 Task: Look for space in Sindelfingen, Germany from 10th July, 2023 to 15th July, 2023 for 7 adults in price range Rs.10000 to Rs.15000. Place can be entire place or shared room with 4 bedrooms having 7 beds and 4 bathrooms. Property type can be house, flat, guest house. Amenities needed are: wifi, TV, free parkinig on premises, gym, breakfast. Booking option can be shelf check-in. Required host language is English.
Action: Mouse moved to (435, 99)
Screenshot: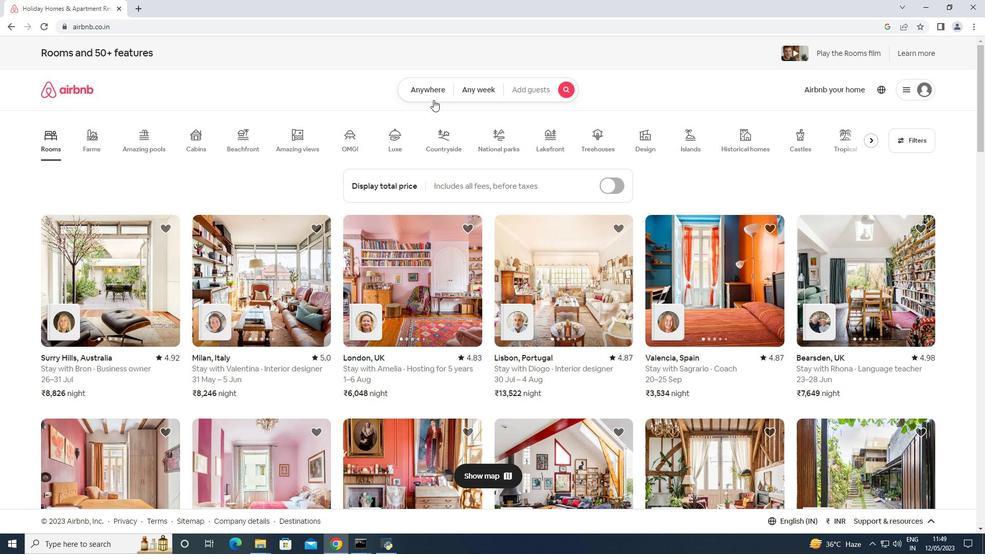
Action: Mouse pressed left at (435, 99)
Screenshot: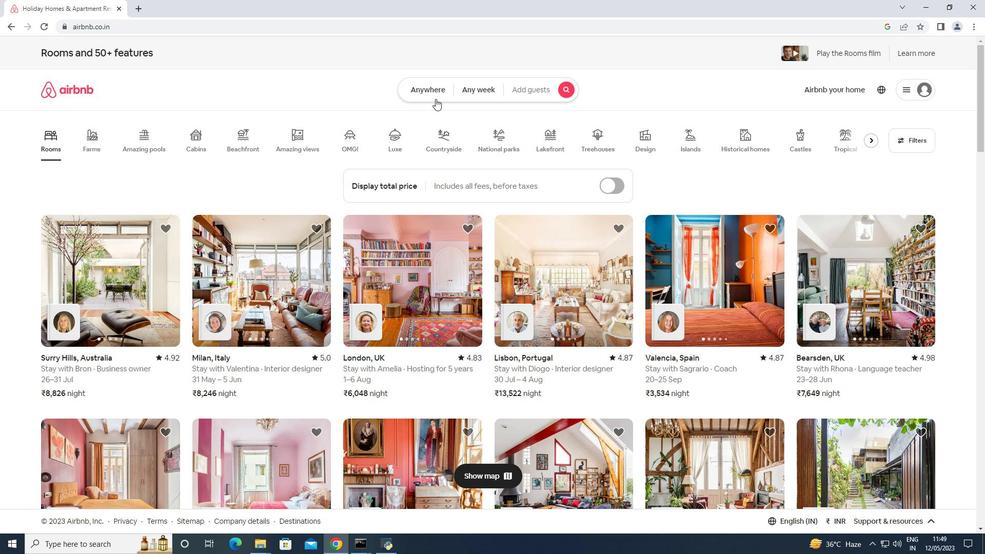 
Action: Mouse moved to (395, 120)
Screenshot: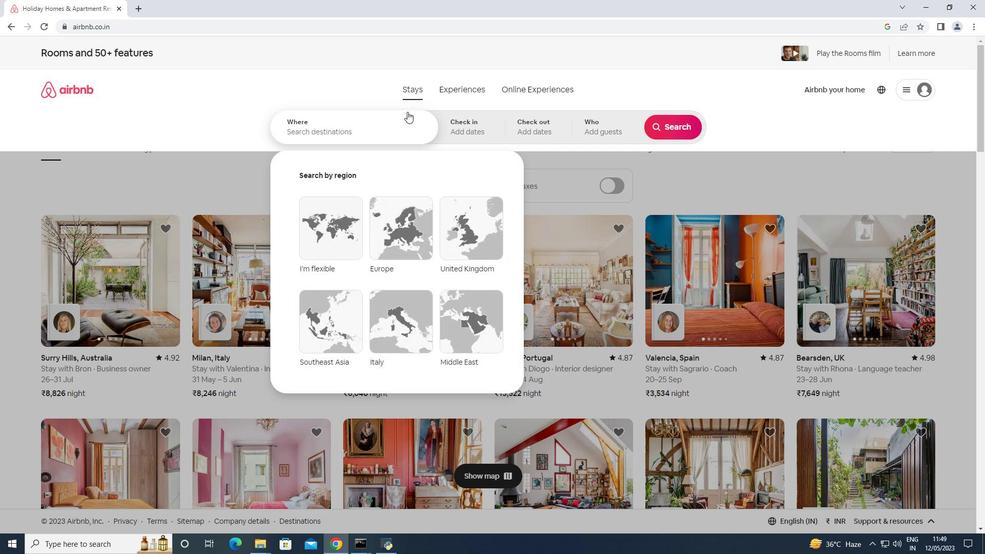 
Action: Mouse pressed left at (395, 120)
Screenshot: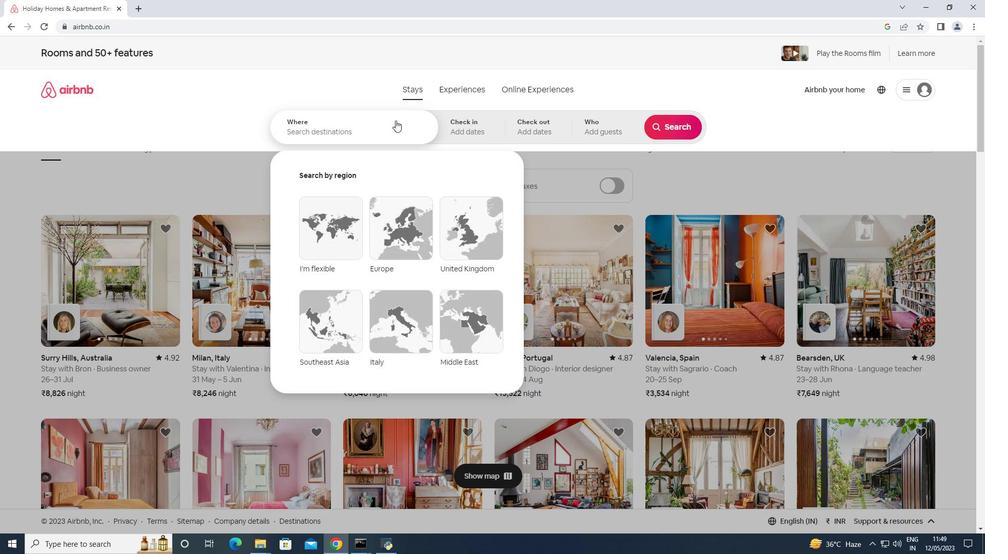 
Action: Mouse moved to (395, 120)
Screenshot: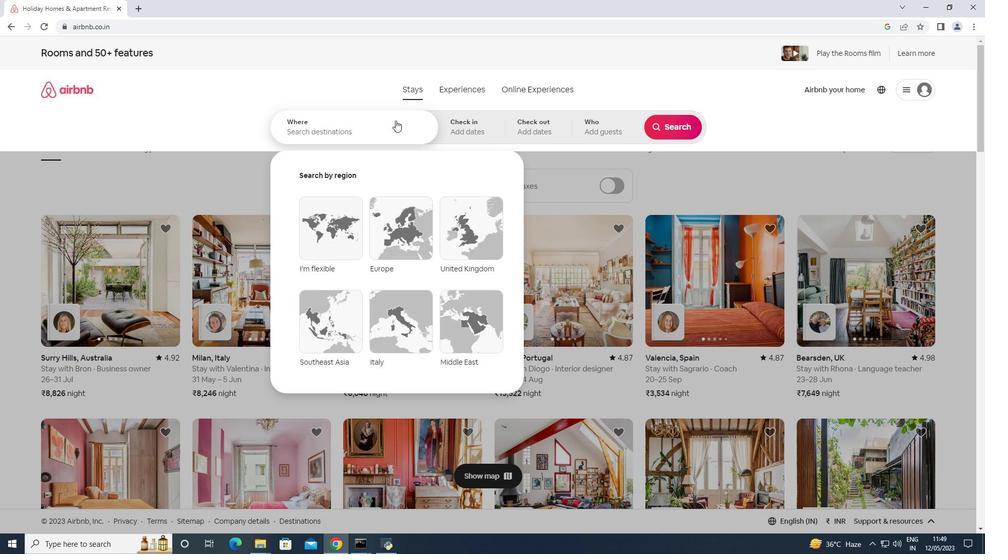 
Action: Key pressed <Key.shift>Sindelfingen,<Key.space><Key.shift>Germany<Key.enter>
Screenshot: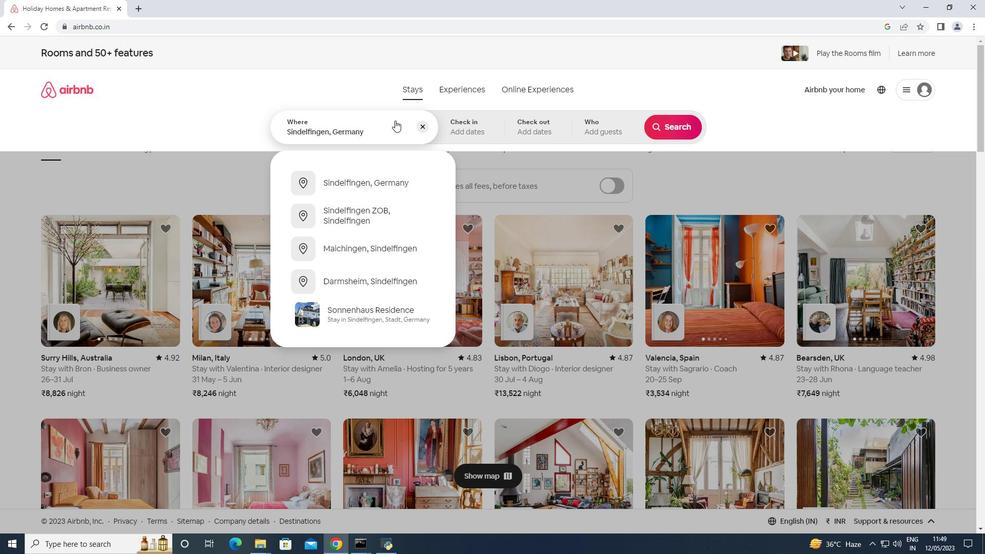 
Action: Mouse moved to (665, 210)
Screenshot: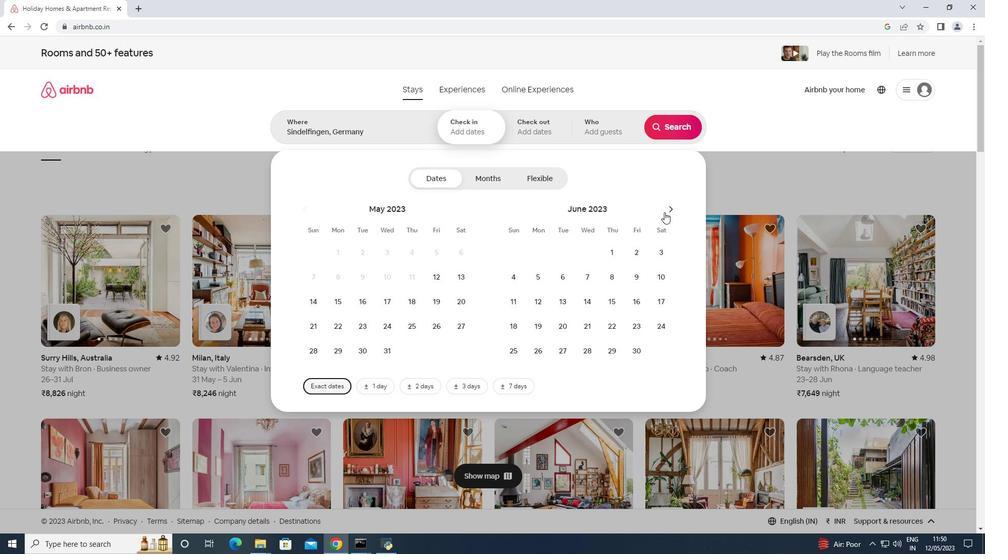 
Action: Mouse pressed left at (665, 210)
Screenshot: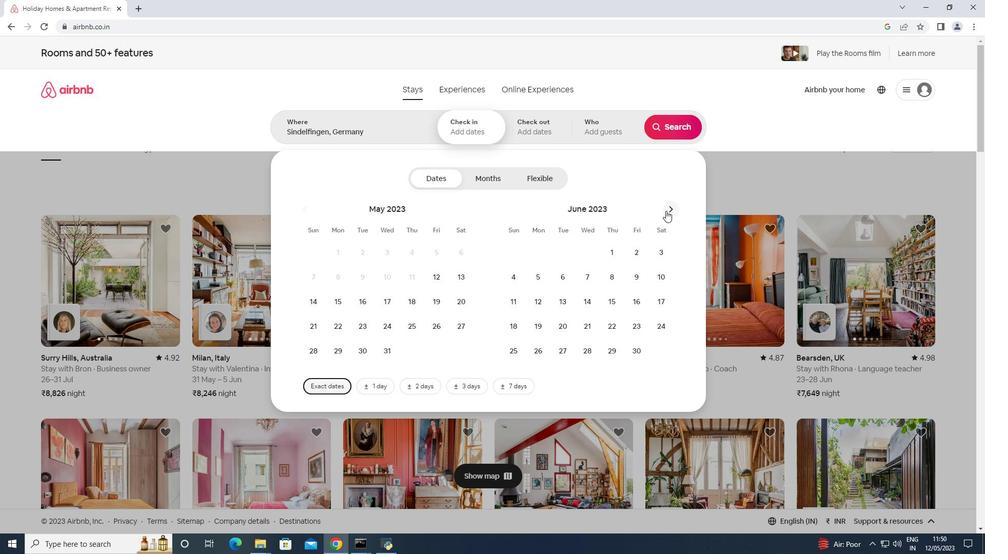 
Action: Mouse moved to (545, 299)
Screenshot: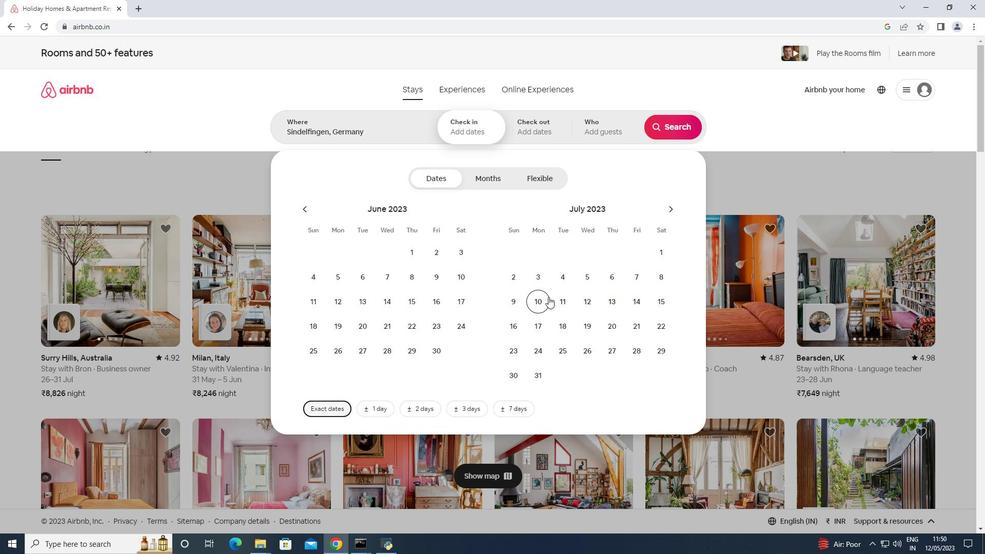 
Action: Mouse pressed left at (545, 299)
Screenshot: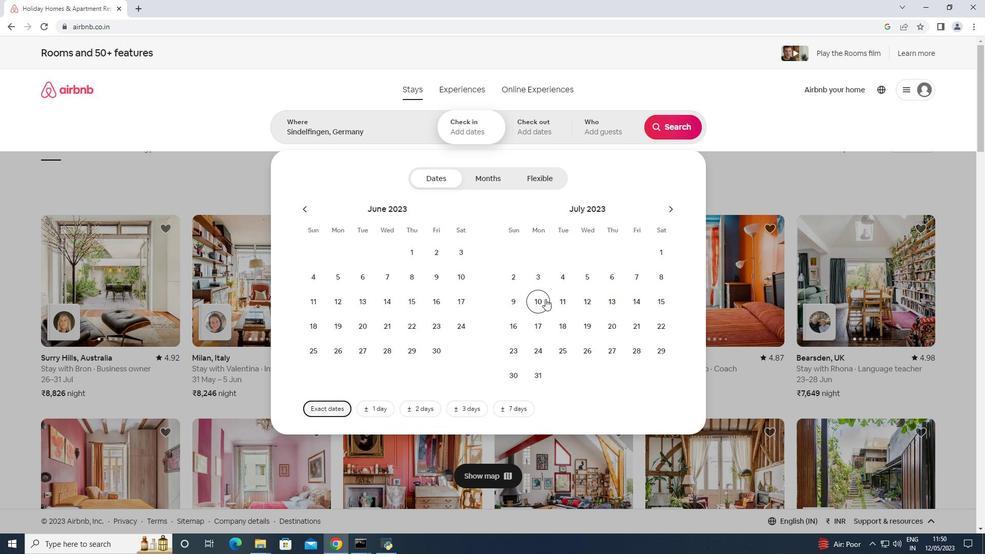 
Action: Mouse moved to (655, 299)
Screenshot: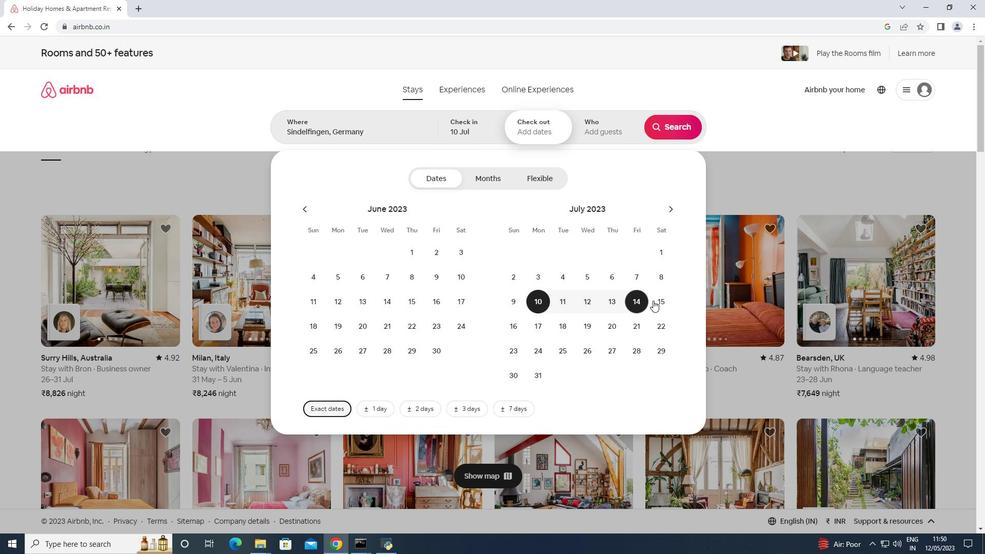 
Action: Mouse pressed left at (655, 299)
Screenshot: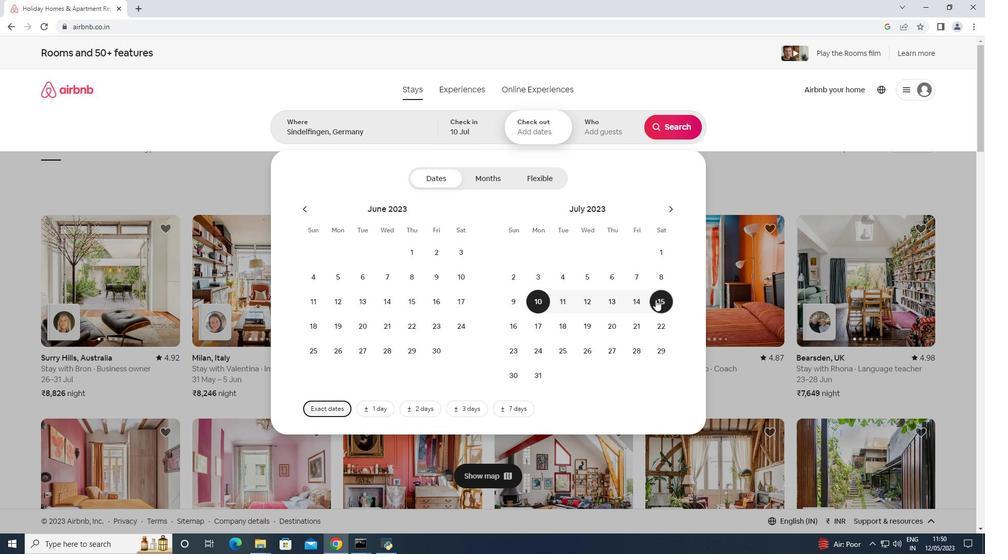 
Action: Mouse moved to (597, 137)
Screenshot: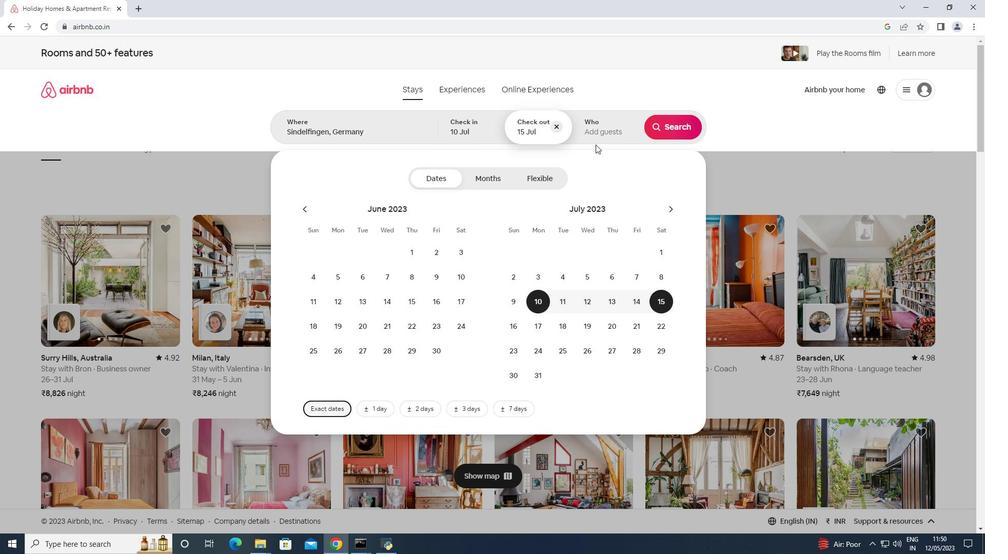 
Action: Mouse pressed left at (597, 137)
Screenshot: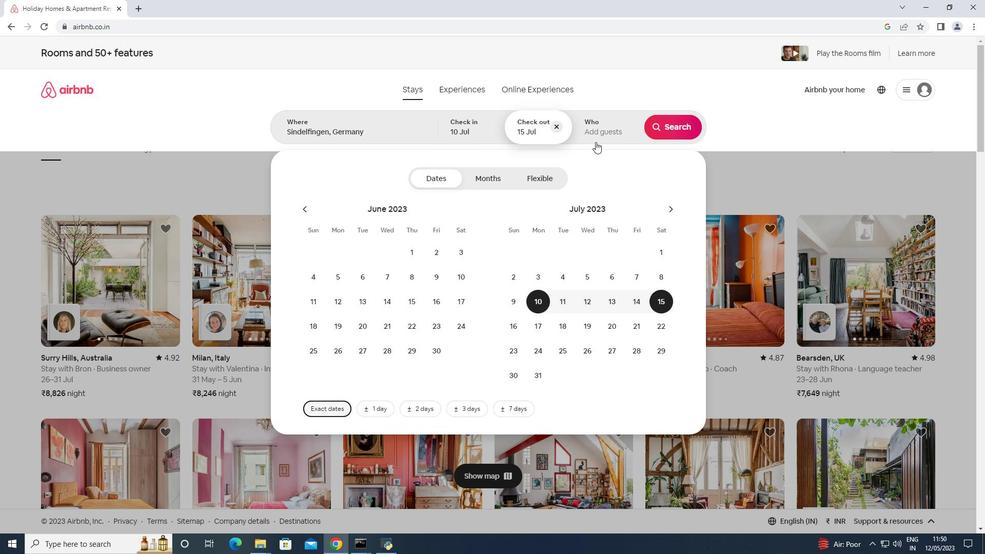 
Action: Mouse moved to (669, 180)
Screenshot: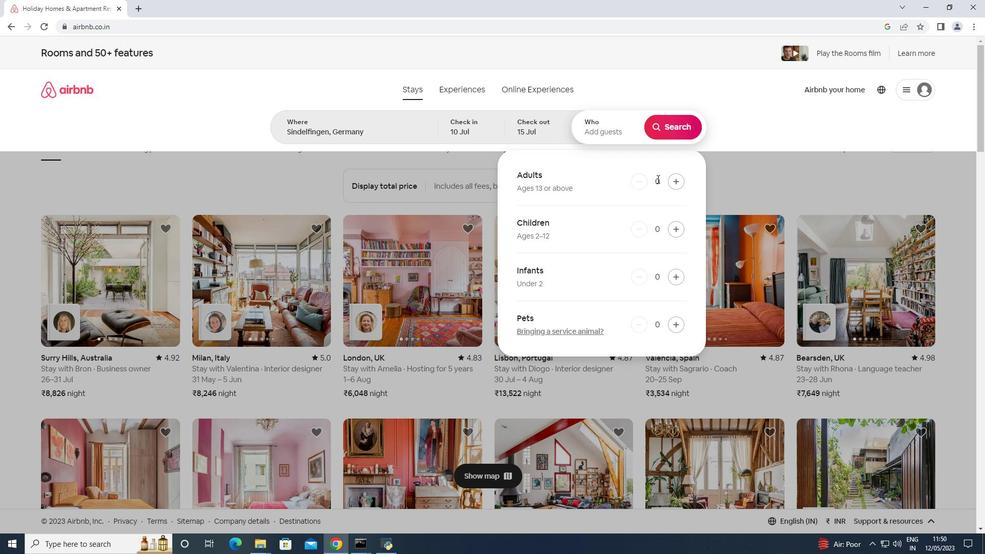 
Action: Mouse pressed left at (669, 180)
Screenshot: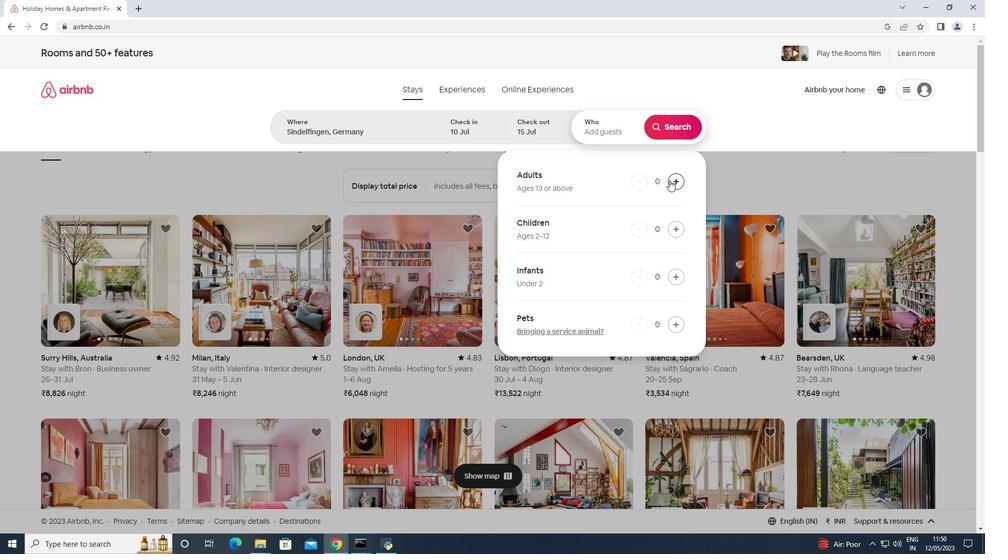 
Action: Mouse pressed left at (669, 180)
Screenshot: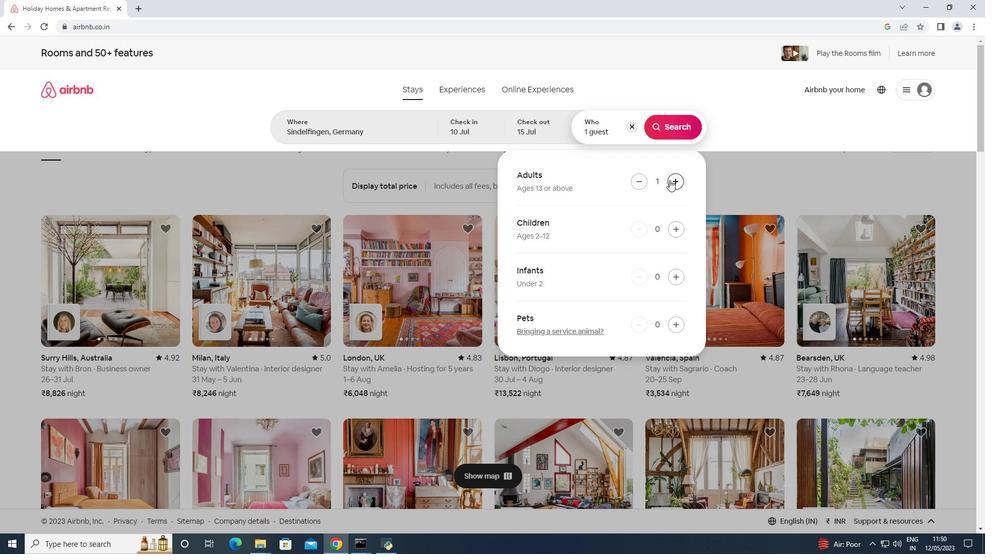 
Action: Mouse pressed left at (669, 180)
Screenshot: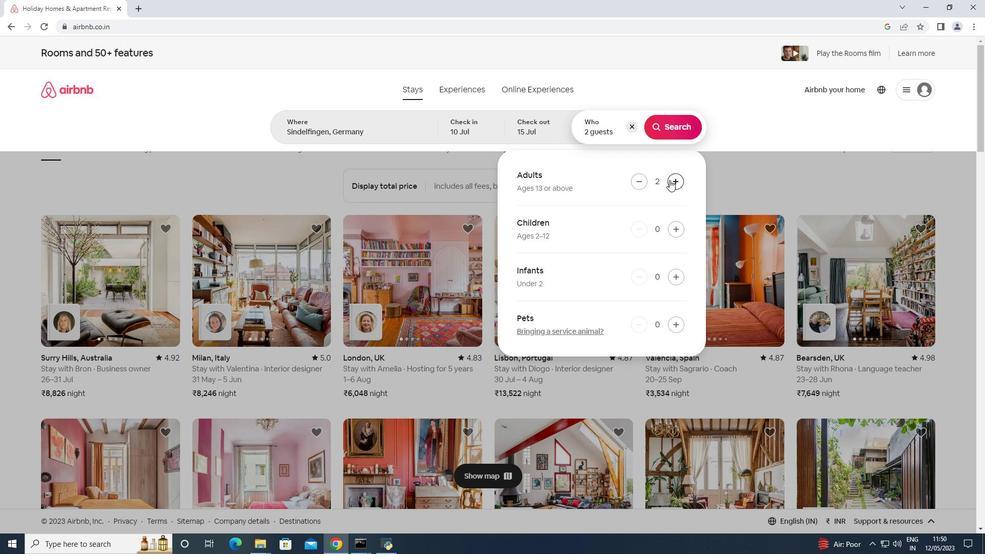 
Action: Mouse pressed left at (669, 180)
Screenshot: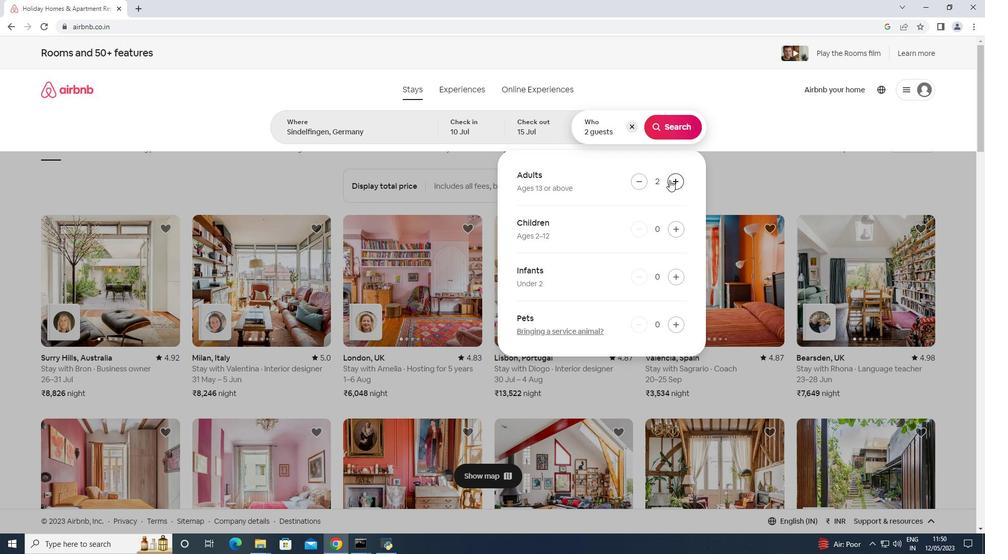 
Action: Mouse pressed left at (669, 180)
Screenshot: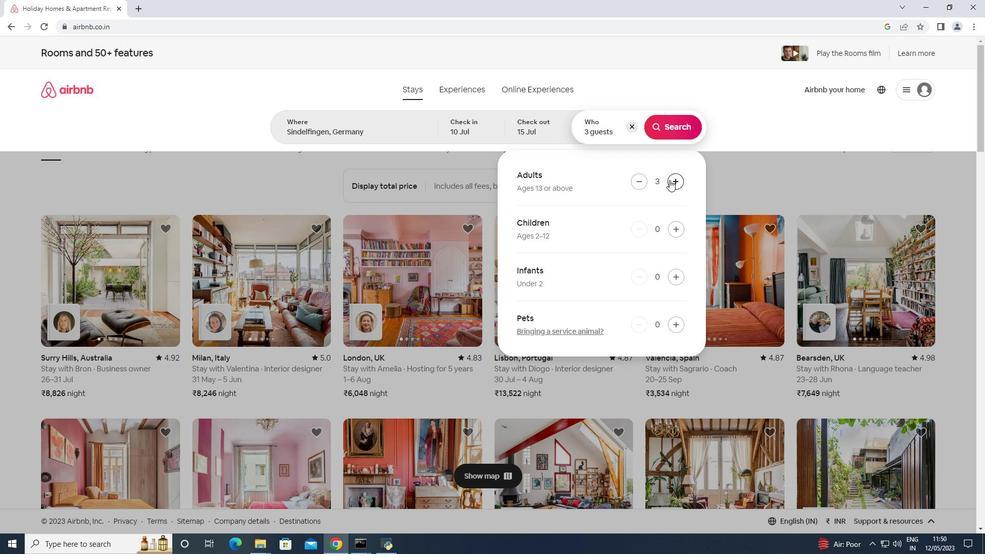 
Action: Mouse pressed left at (669, 180)
Screenshot: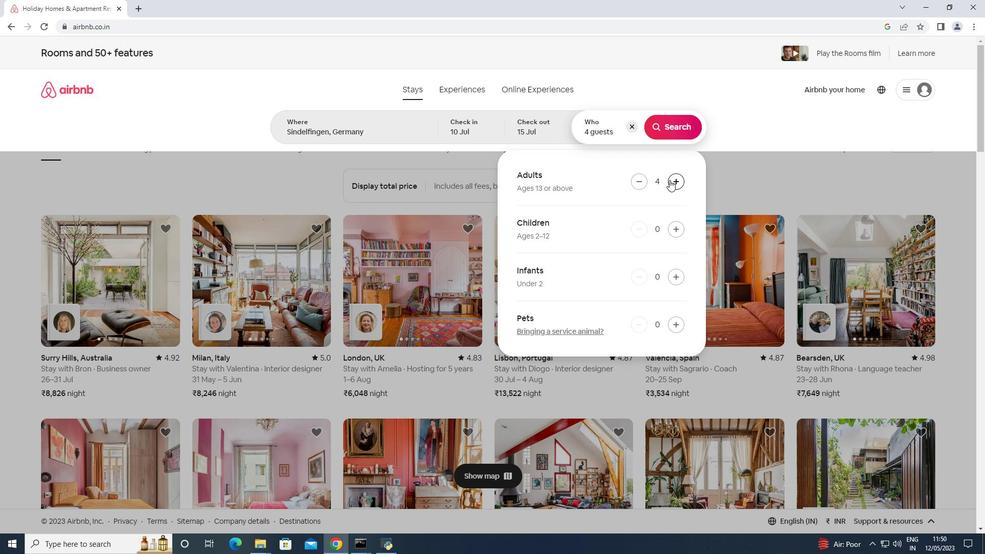 
Action: Mouse pressed left at (669, 180)
Screenshot: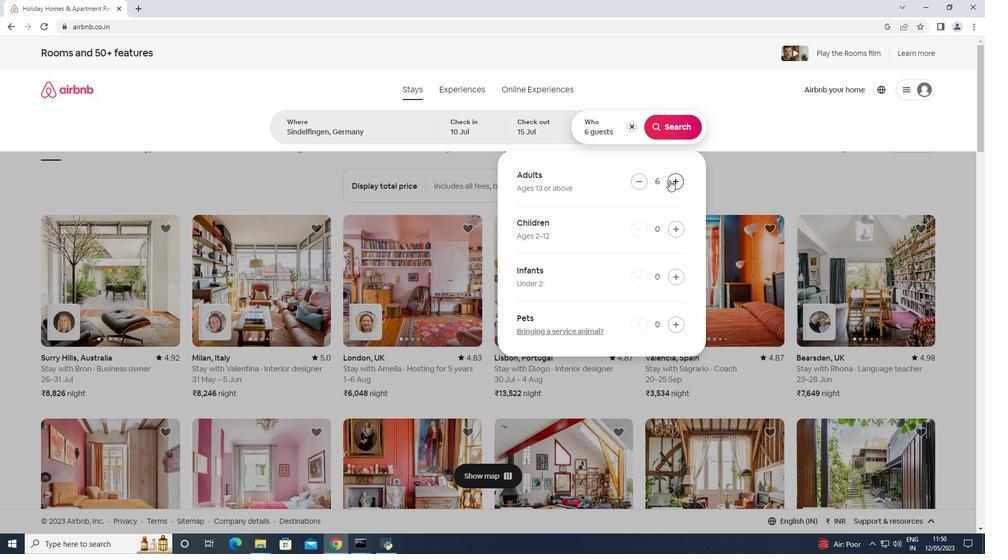 
Action: Mouse moved to (672, 128)
Screenshot: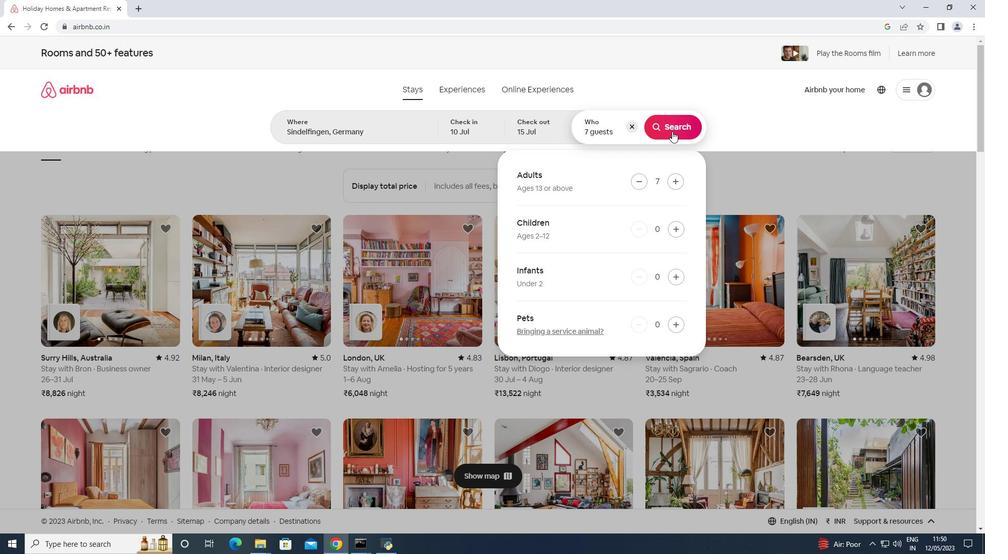 
Action: Mouse pressed left at (672, 128)
Screenshot: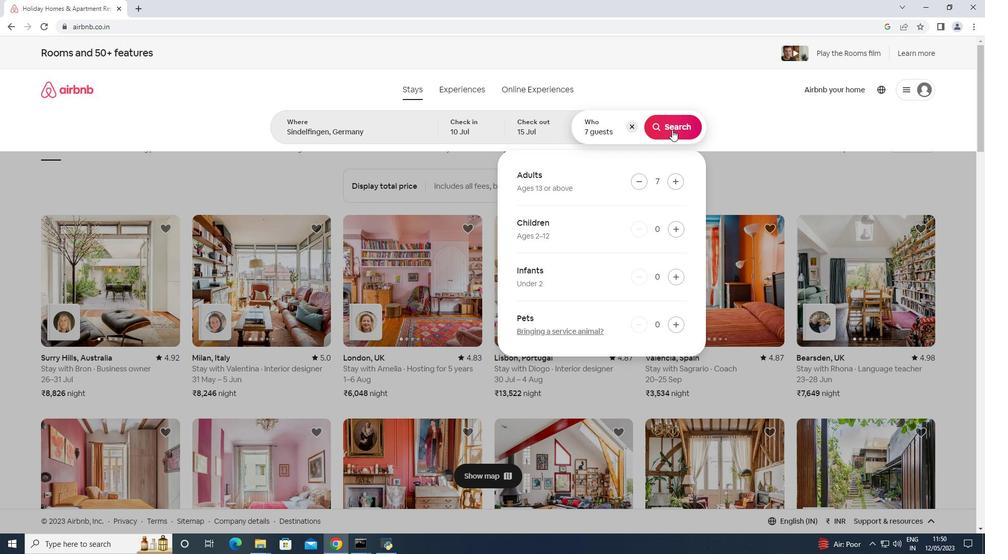 
Action: Mouse moved to (932, 105)
Screenshot: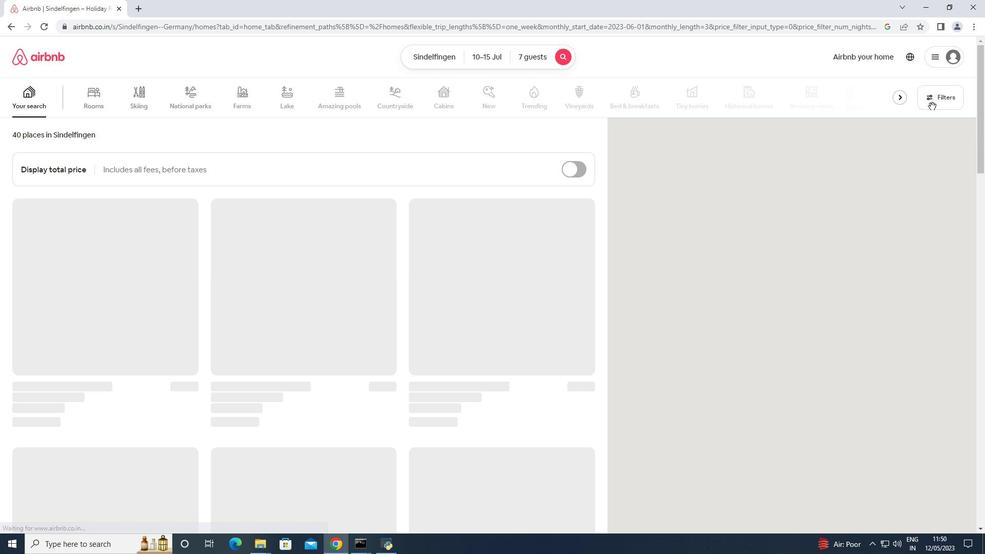 
Action: Mouse pressed left at (932, 105)
Screenshot: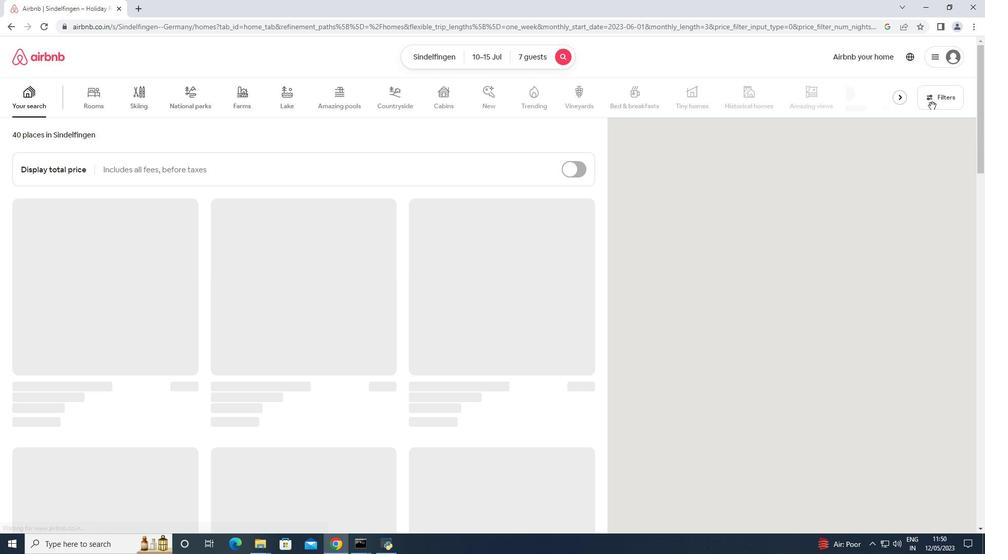 
Action: Mouse moved to (385, 347)
Screenshot: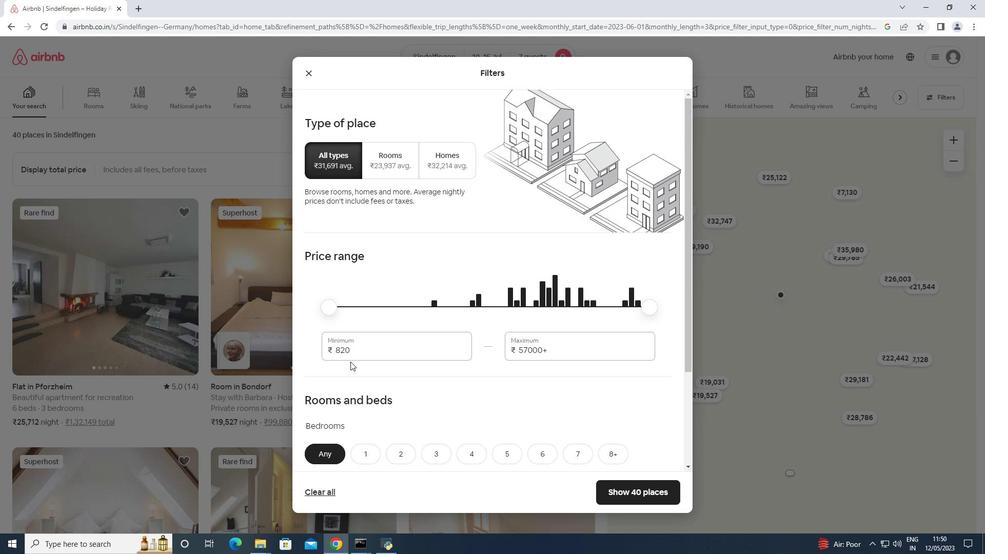 
Action: Mouse pressed left at (385, 347)
Screenshot: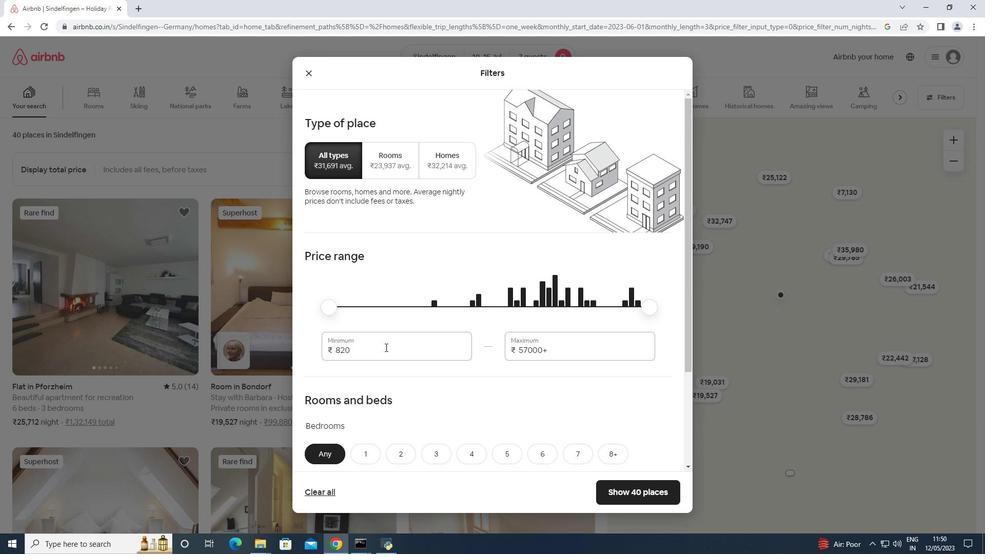 
Action: Mouse pressed left at (385, 347)
Screenshot: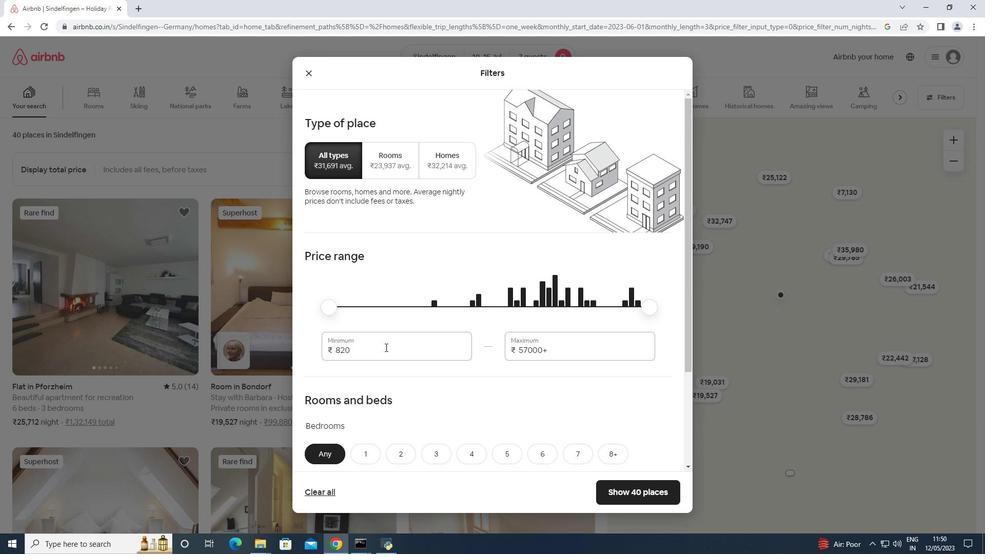 
Action: Key pressed 10000<Key.tab>15000
Screenshot: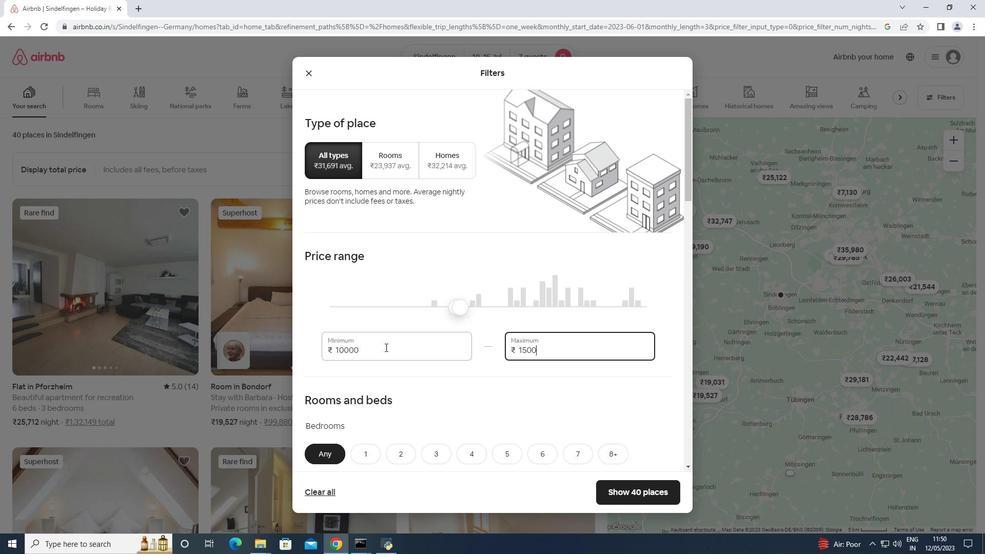 
Action: Mouse scrolled (385, 346) with delta (0, 0)
Screenshot: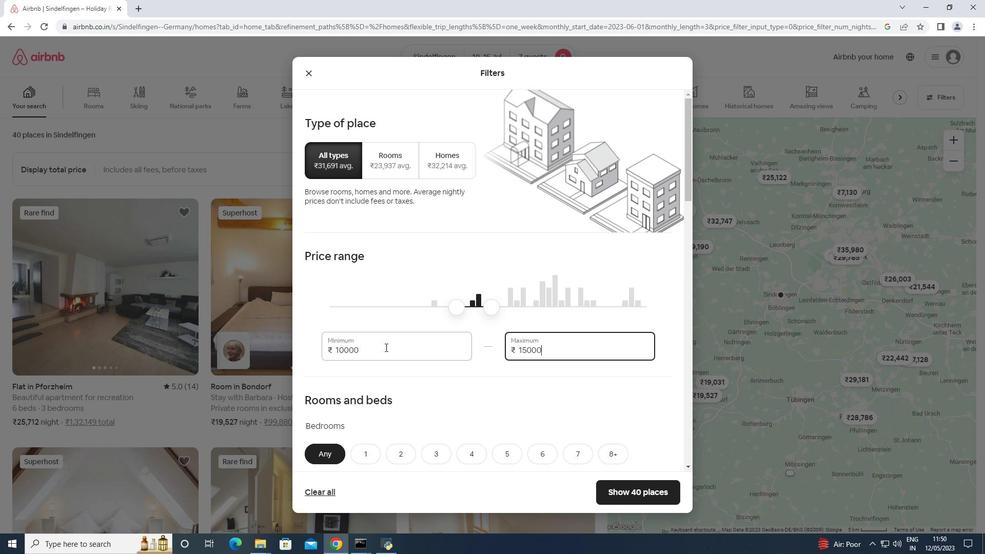 
Action: Mouse scrolled (385, 346) with delta (0, 0)
Screenshot: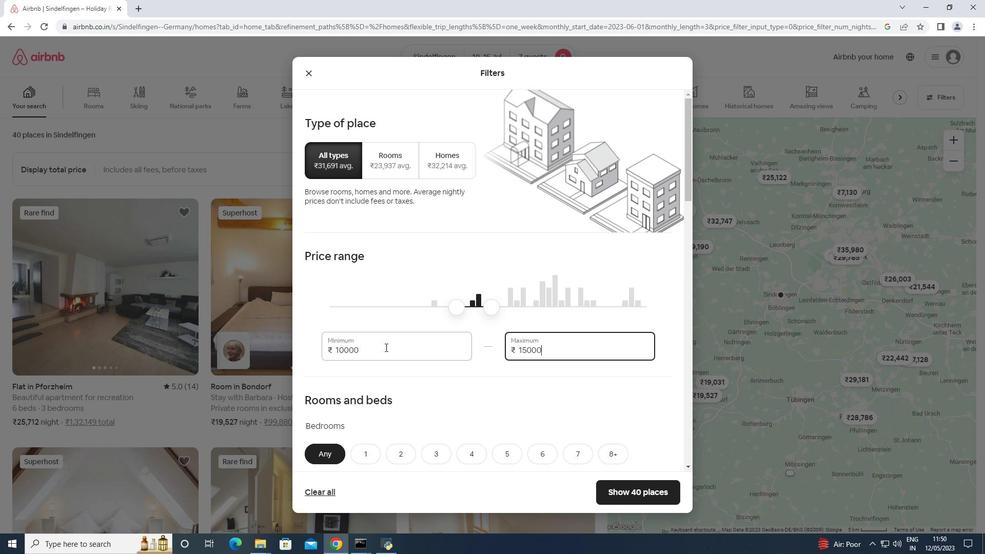 
Action: Mouse scrolled (385, 346) with delta (0, 0)
Screenshot: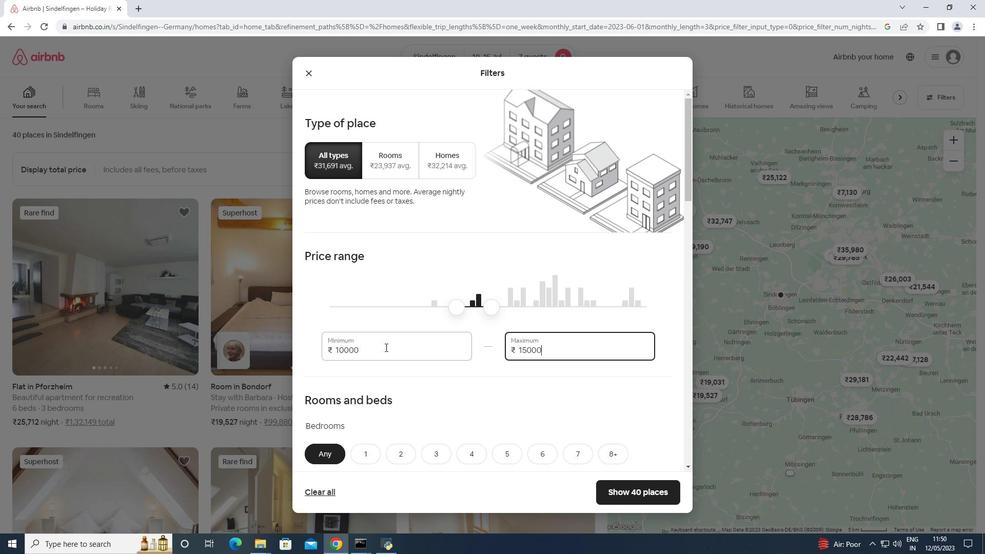
Action: Mouse moved to (467, 303)
Screenshot: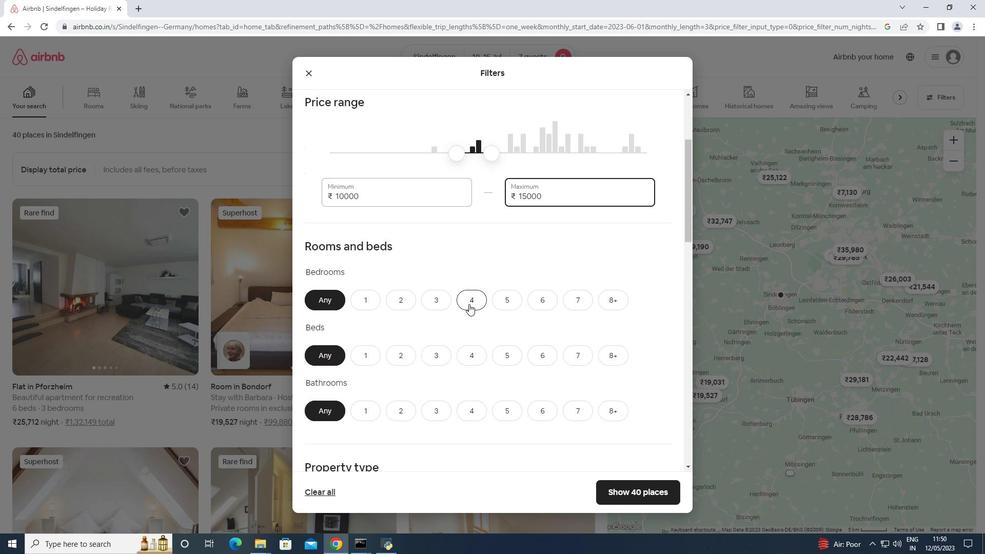 
Action: Mouse pressed left at (467, 303)
Screenshot: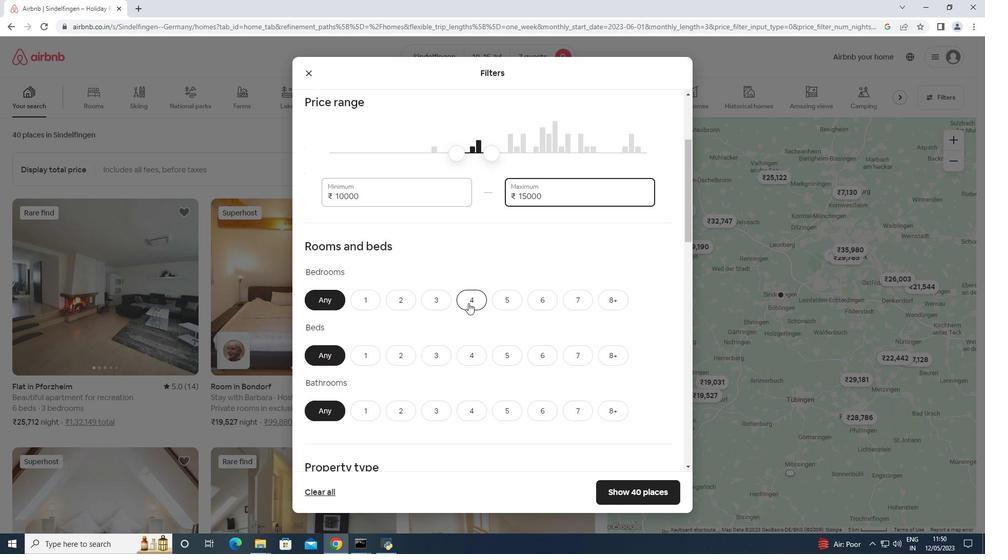 
Action: Mouse moved to (572, 352)
Screenshot: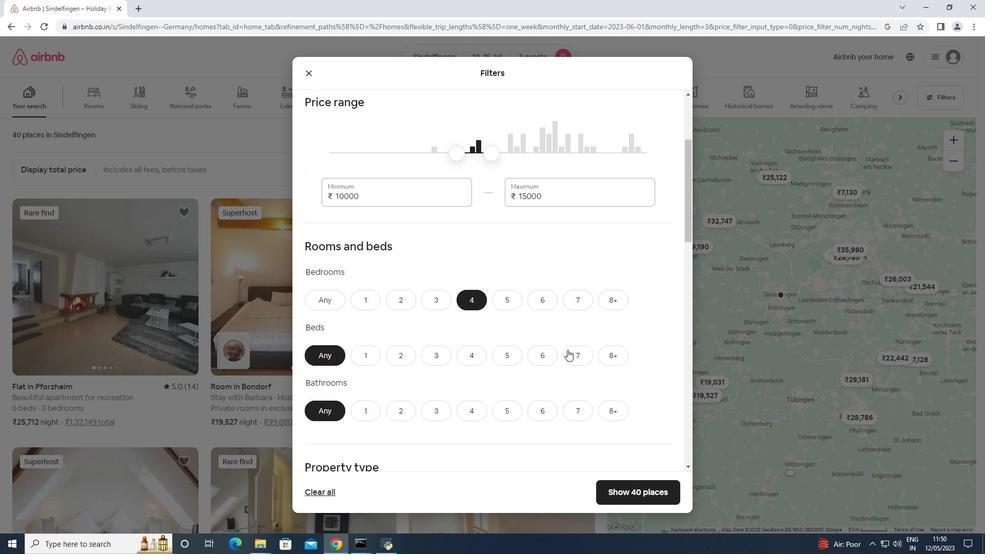 
Action: Mouse pressed left at (572, 352)
Screenshot: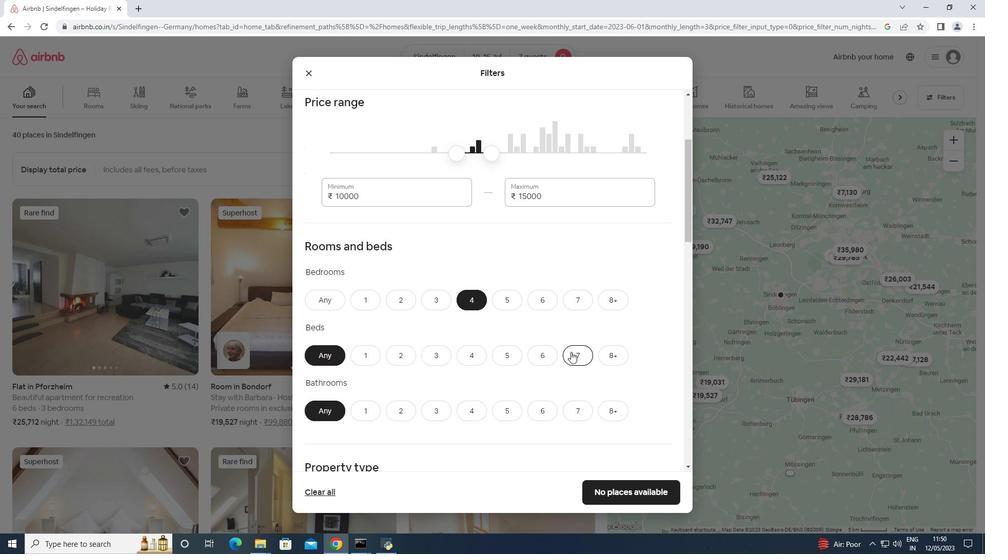 
Action: Mouse moved to (474, 405)
Screenshot: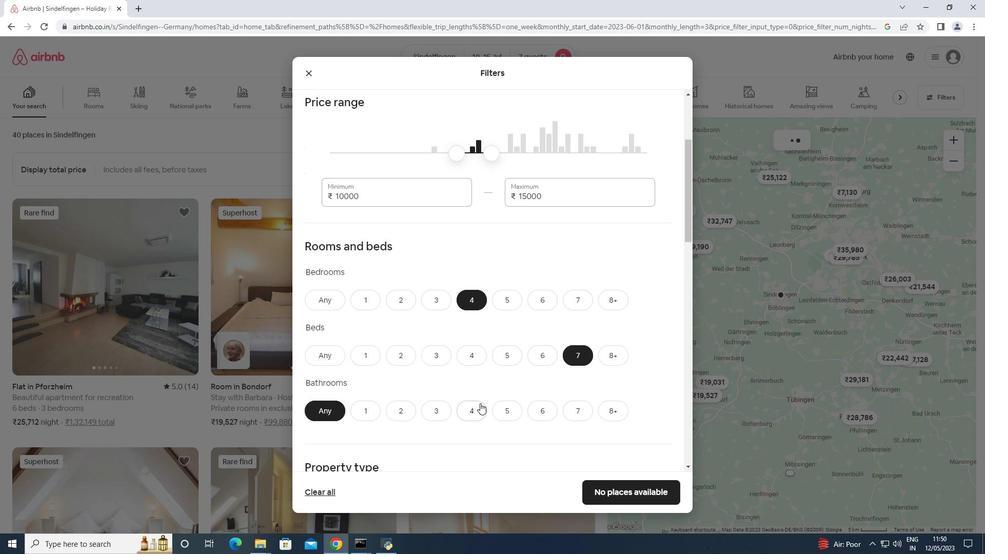 
Action: Mouse pressed left at (474, 405)
Screenshot: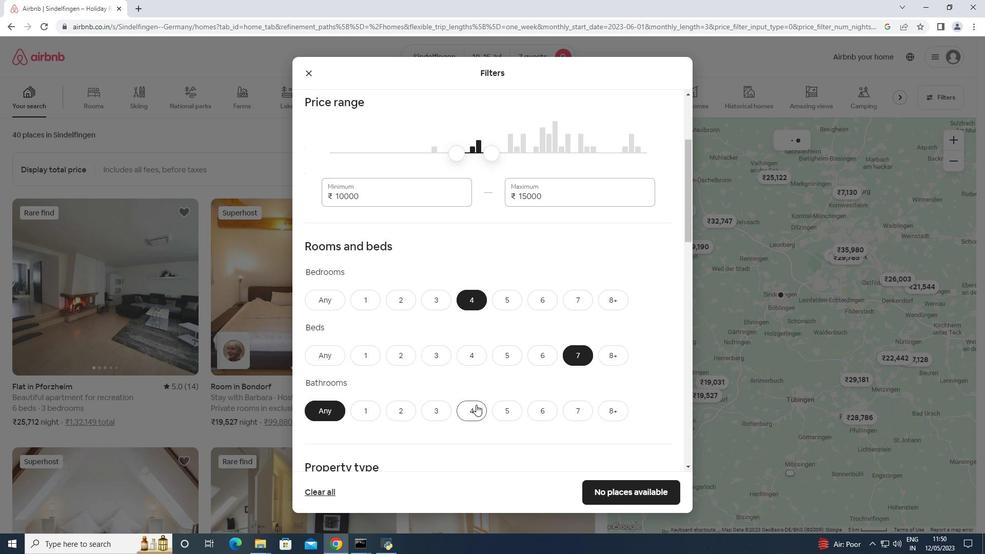 
Action: Mouse scrolled (474, 404) with delta (0, 0)
Screenshot: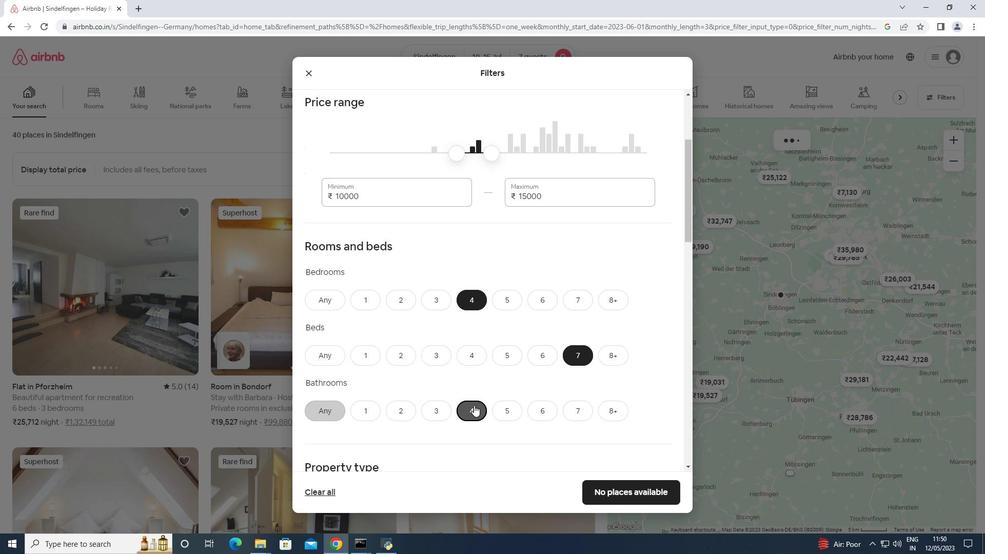 
Action: Mouse scrolled (474, 404) with delta (0, 0)
Screenshot: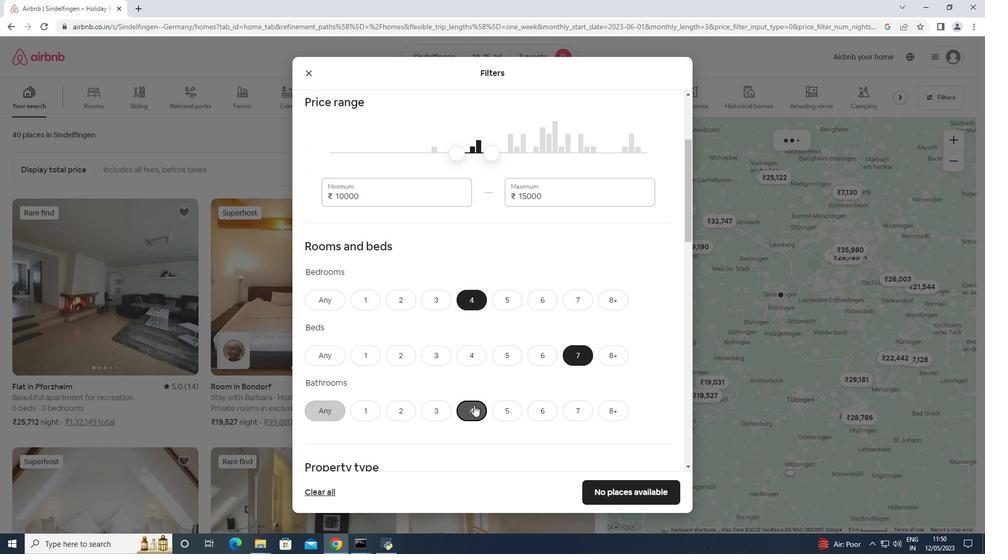 
Action: Mouse scrolled (474, 404) with delta (0, 0)
Screenshot: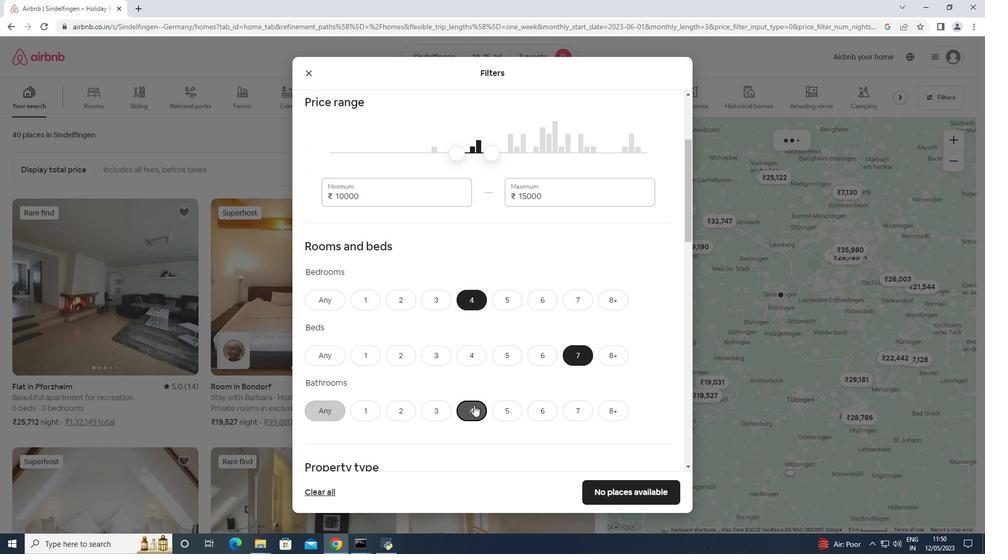 
Action: Mouse scrolled (474, 404) with delta (0, 0)
Screenshot: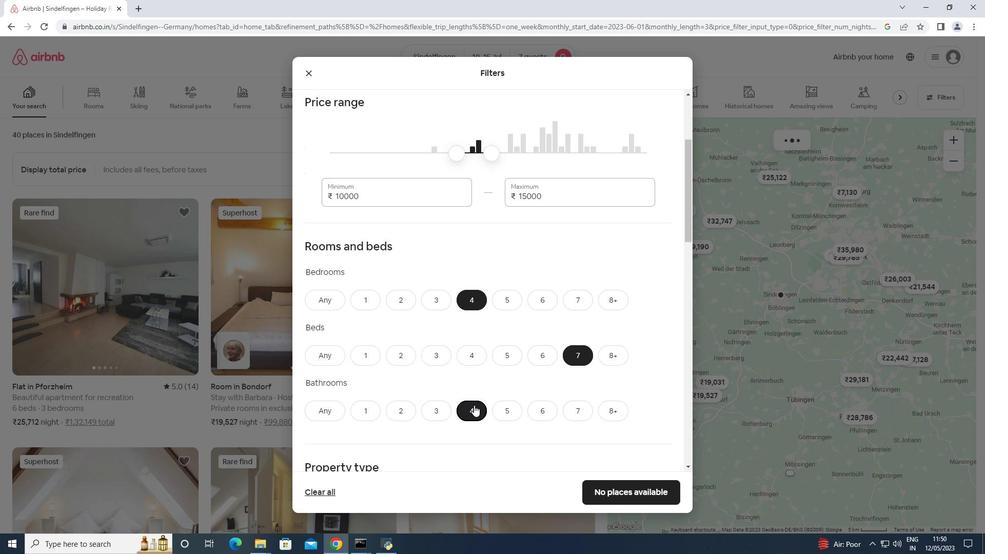 
Action: Mouse moved to (360, 333)
Screenshot: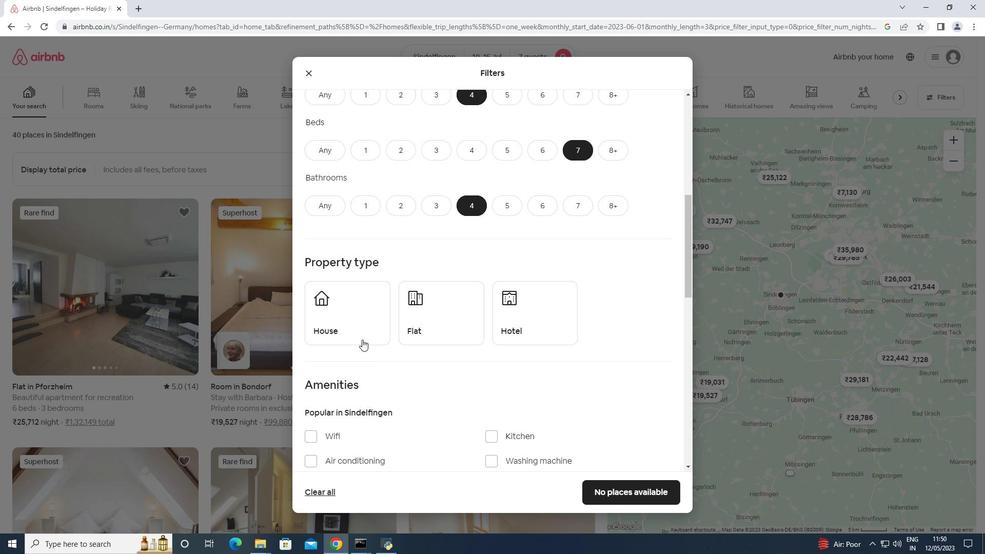 
Action: Mouse pressed left at (360, 333)
Screenshot: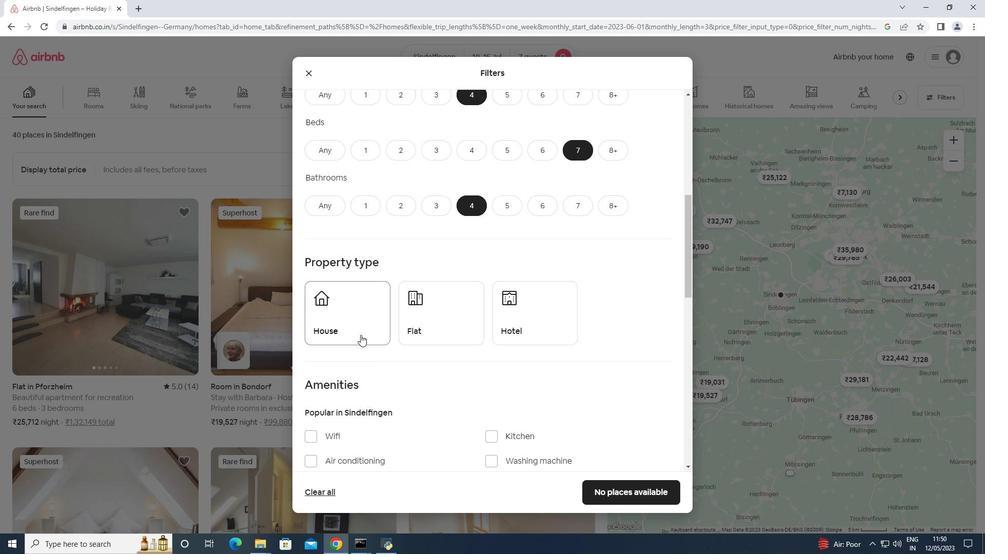 
Action: Mouse moved to (431, 332)
Screenshot: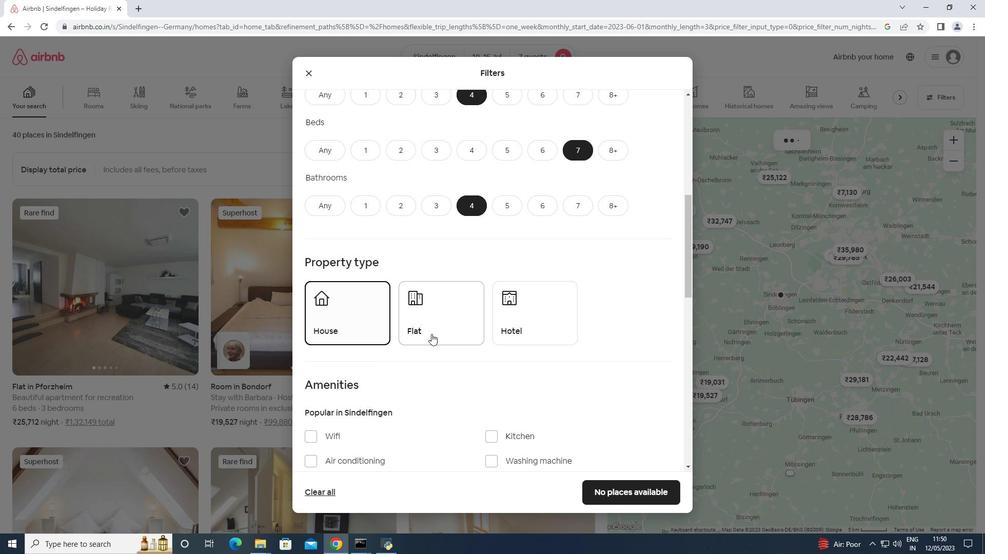 
Action: Mouse pressed left at (431, 332)
Screenshot: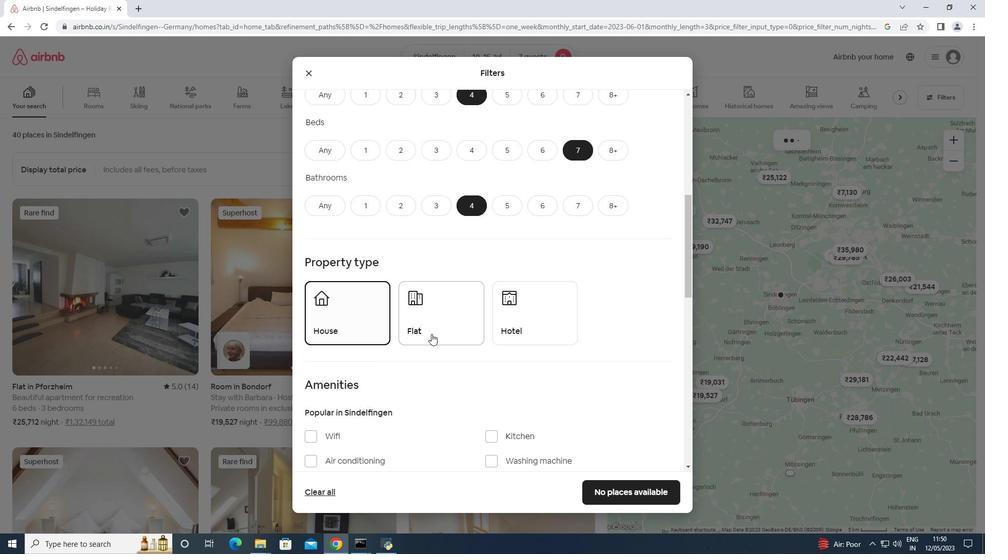
Action: Mouse moved to (431, 332)
Screenshot: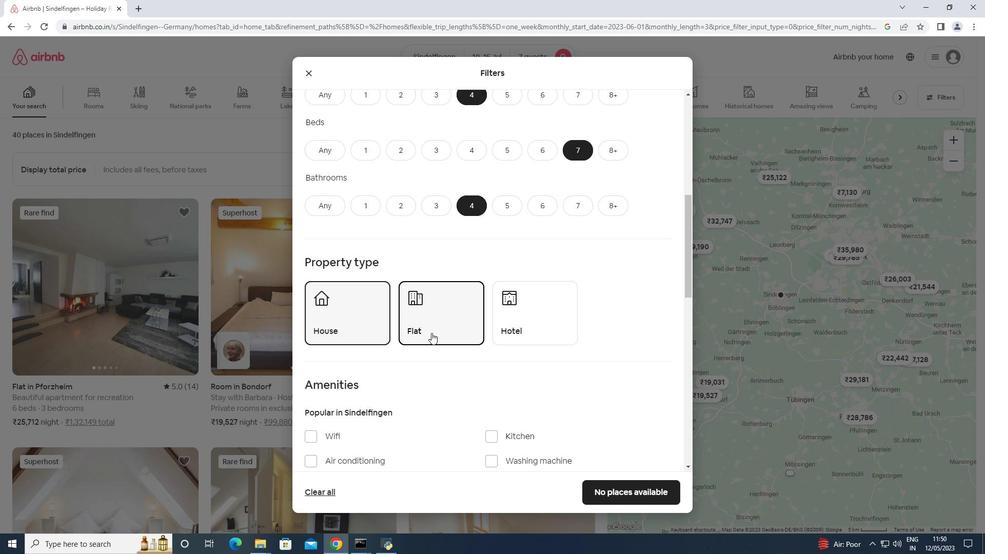 
Action: Mouse scrolled (431, 332) with delta (0, 0)
Screenshot: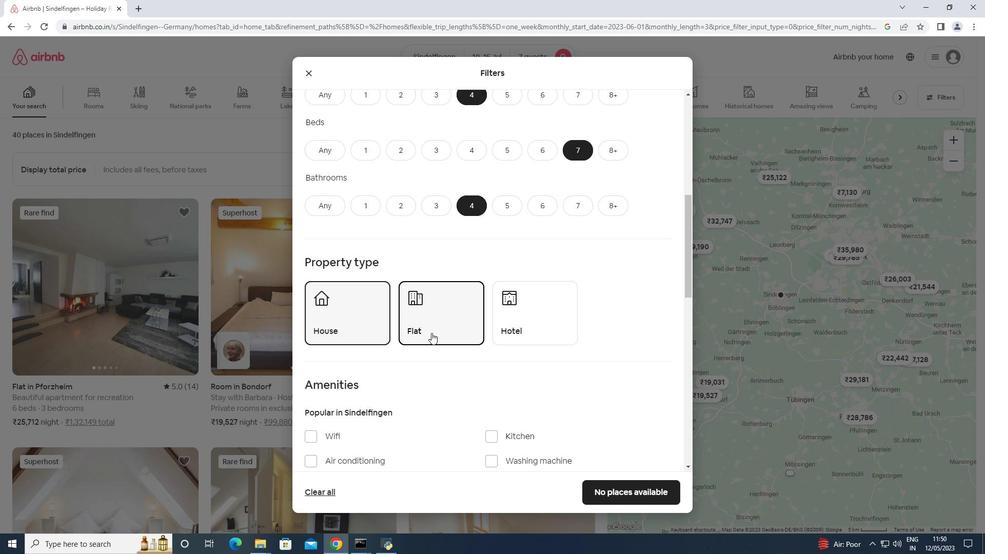 
Action: Mouse moved to (464, 304)
Screenshot: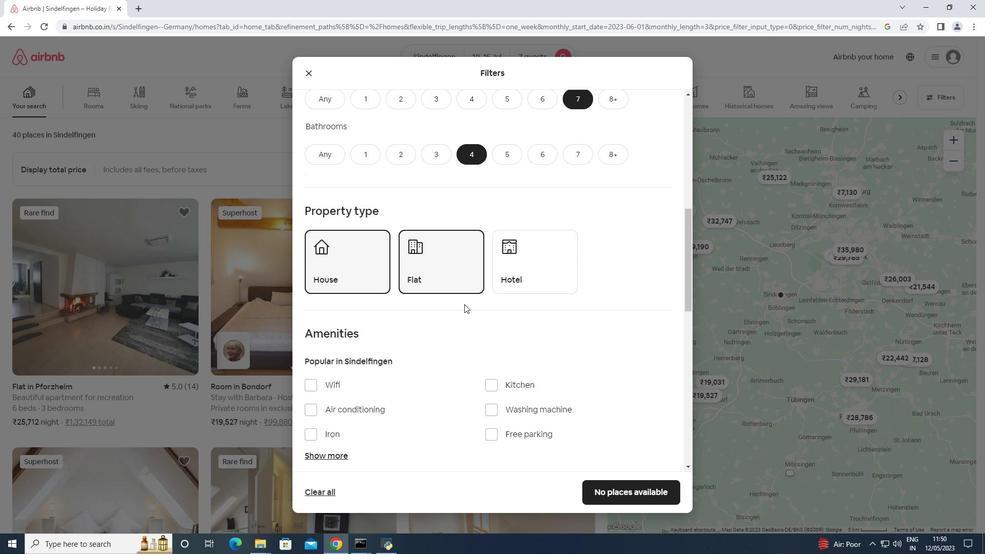 
Action: Mouse scrolled (464, 303) with delta (0, 0)
Screenshot: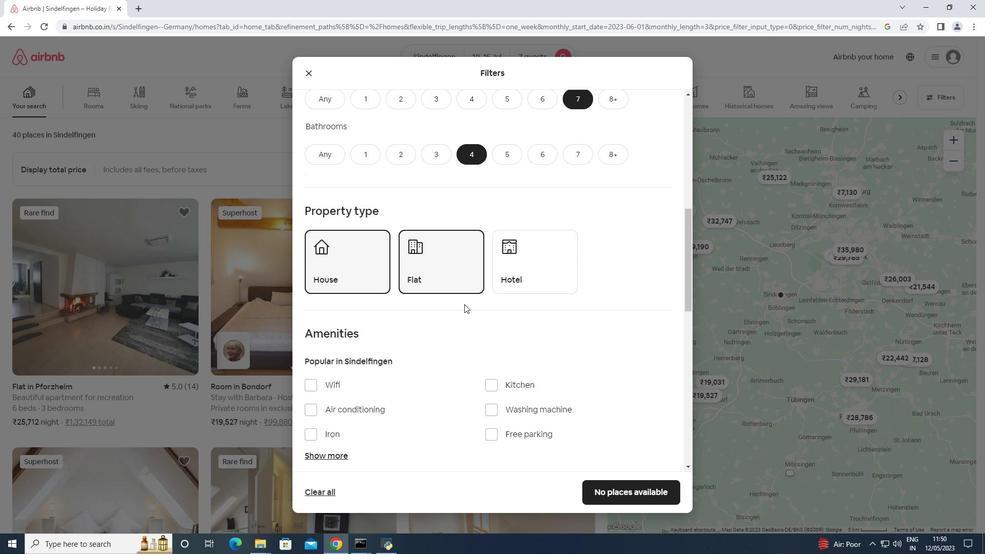 
Action: Mouse moved to (463, 304)
Screenshot: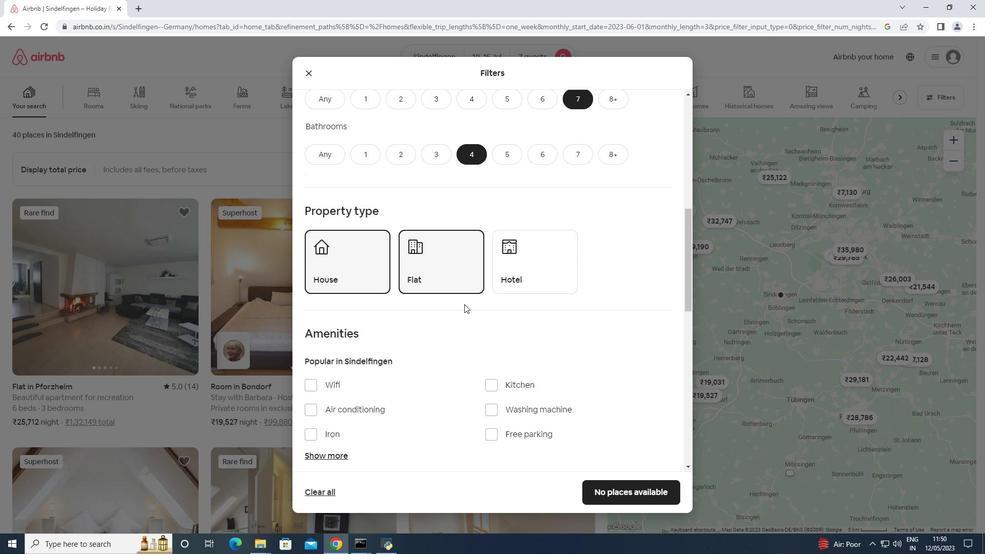
Action: Mouse scrolled (463, 304) with delta (0, 0)
Screenshot: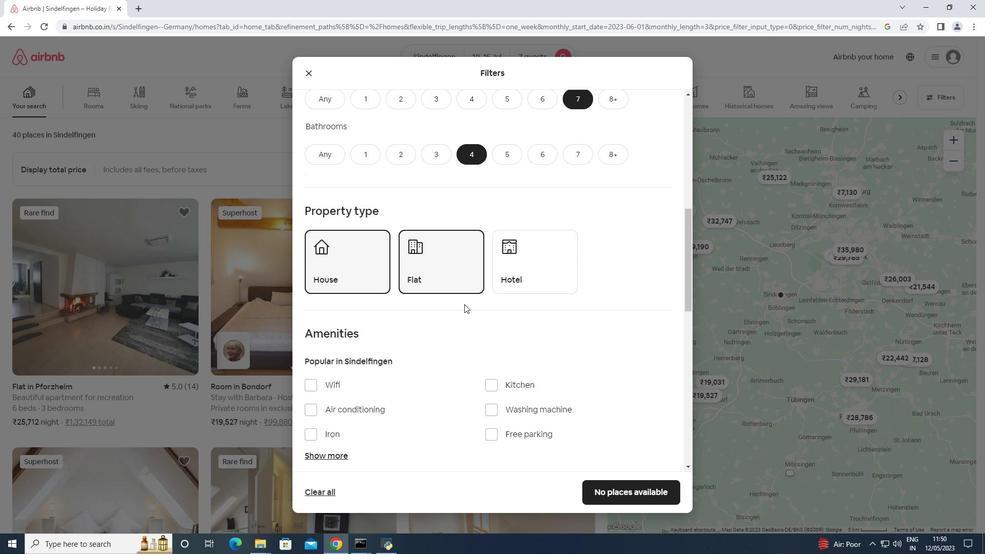 
Action: Mouse scrolled (463, 304) with delta (0, 0)
Screenshot: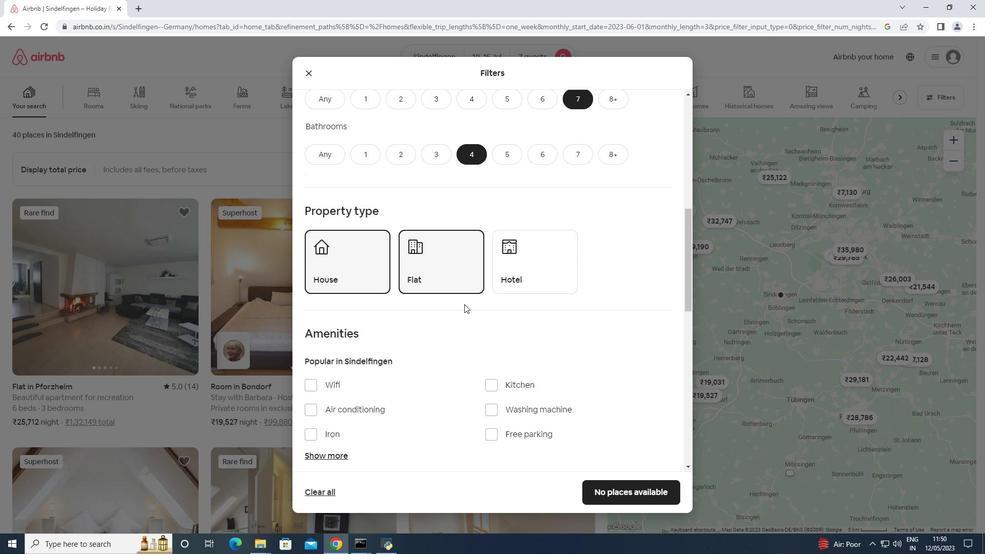 
Action: Mouse moved to (337, 229)
Screenshot: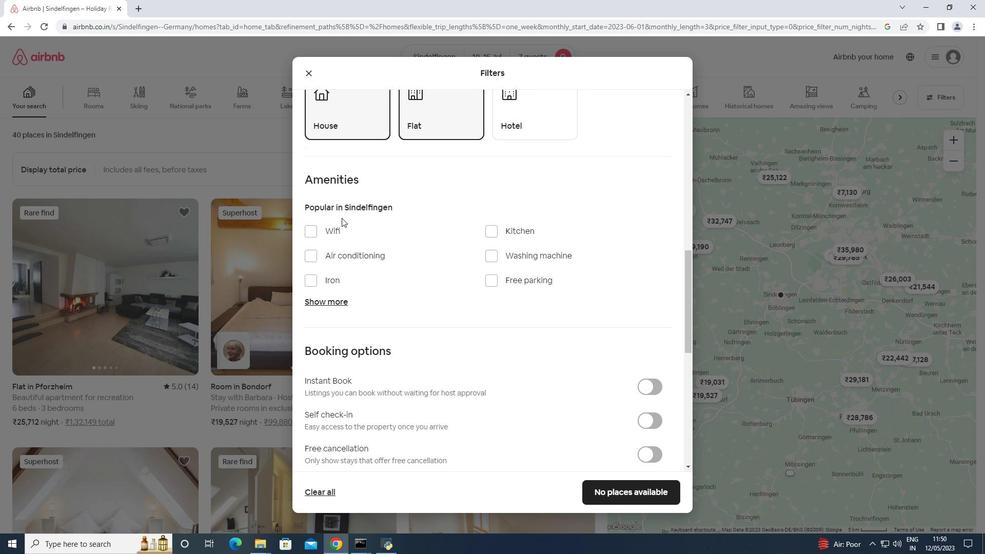 
Action: Mouse pressed left at (337, 229)
Screenshot: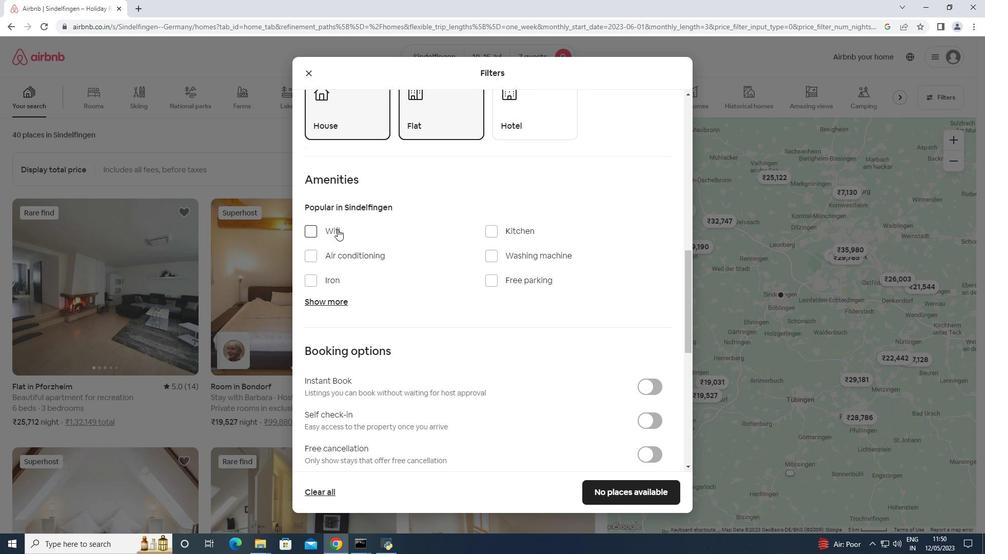 
Action: Mouse moved to (339, 304)
Screenshot: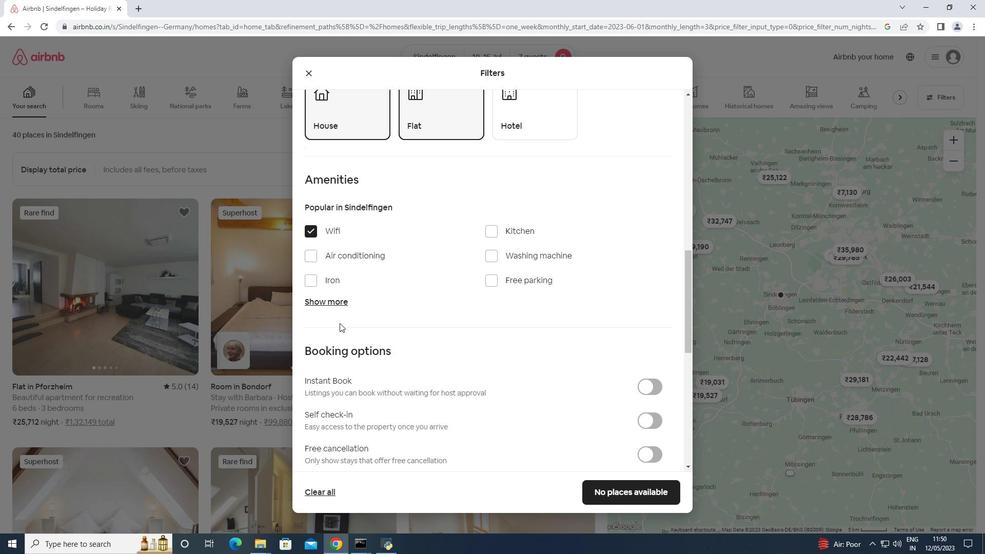 
Action: Mouse pressed left at (339, 304)
Screenshot: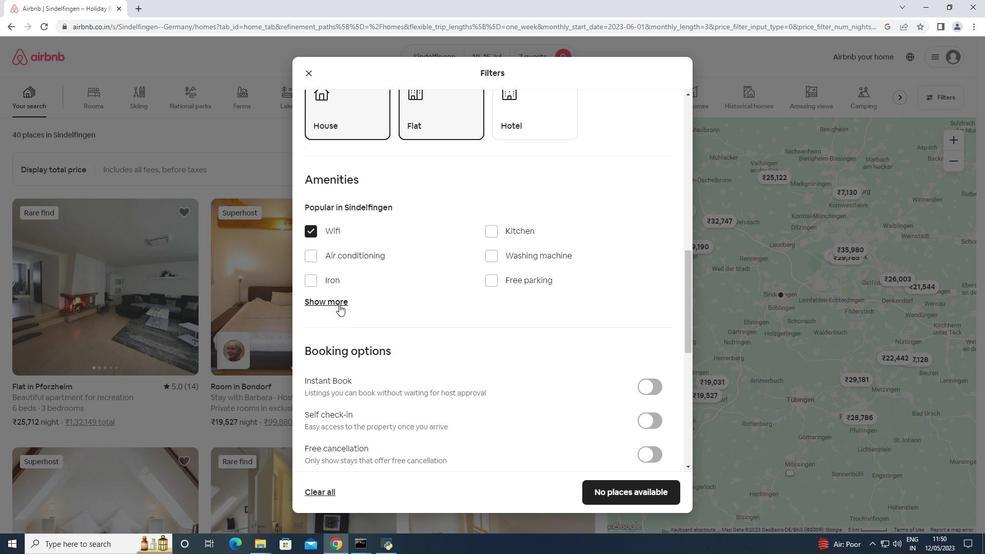 
Action: Mouse moved to (496, 283)
Screenshot: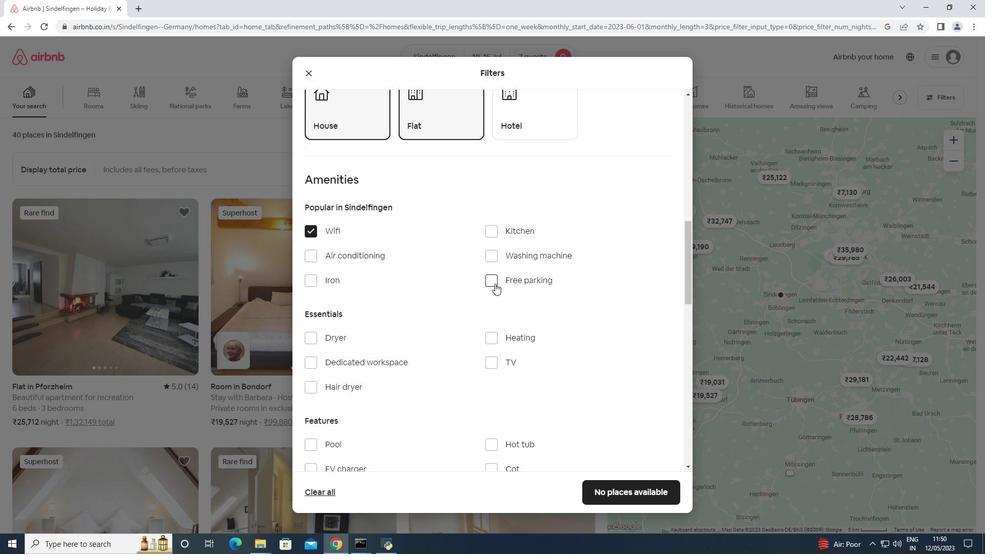 
Action: Mouse pressed left at (496, 283)
Screenshot: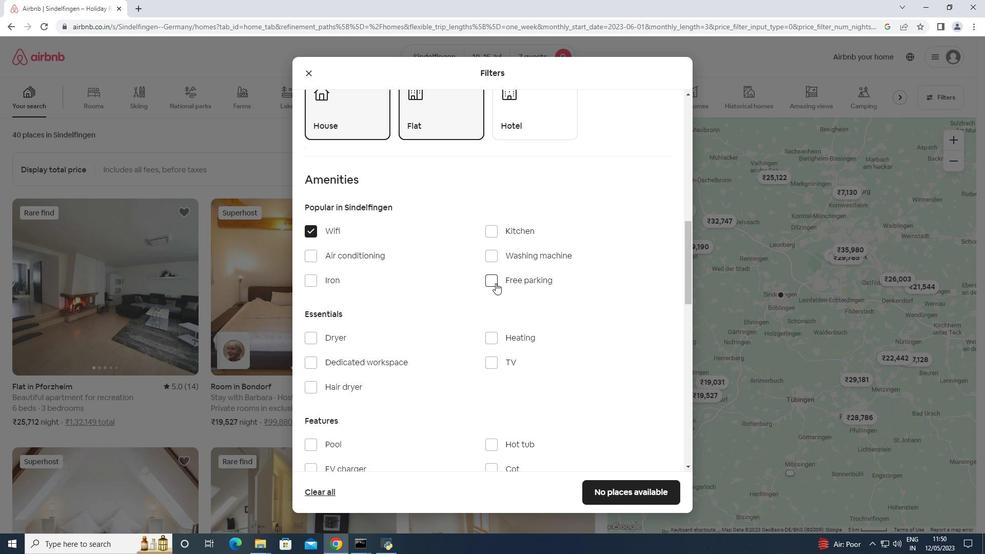 
Action: Mouse moved to (497, 361)
Screenshot: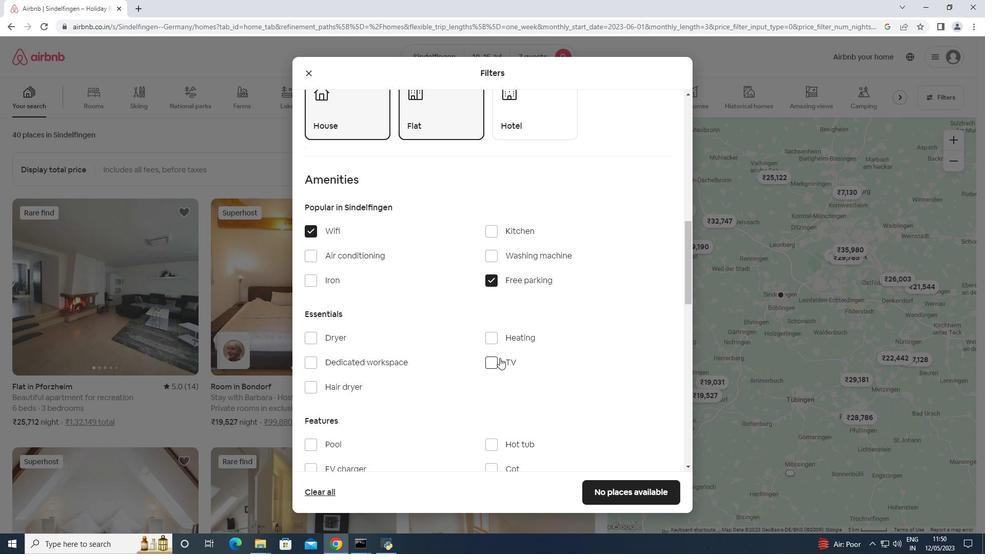 
Action: Mouse pressed left at (497, 361)
Screenshot: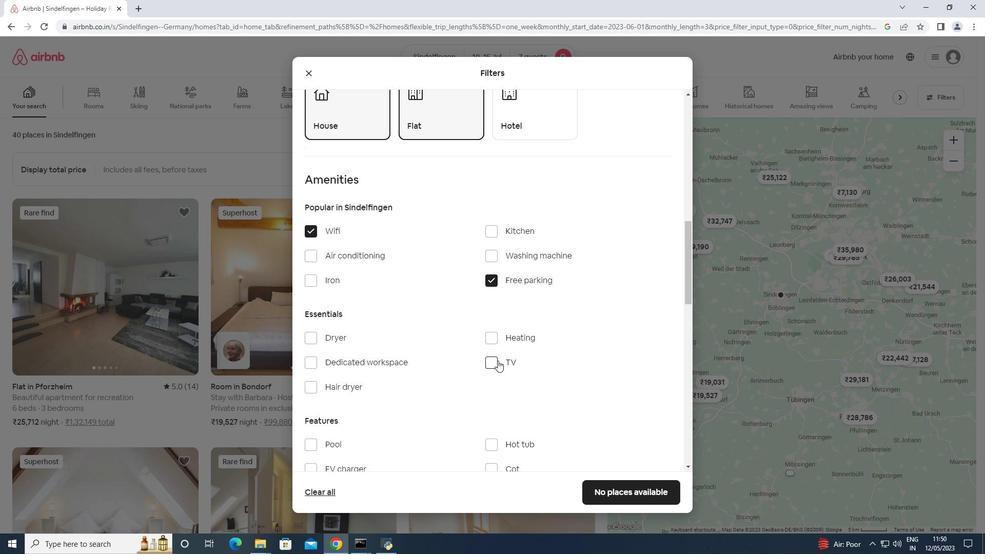 
Action: Mouse moved to (496, 361)
Screenshot: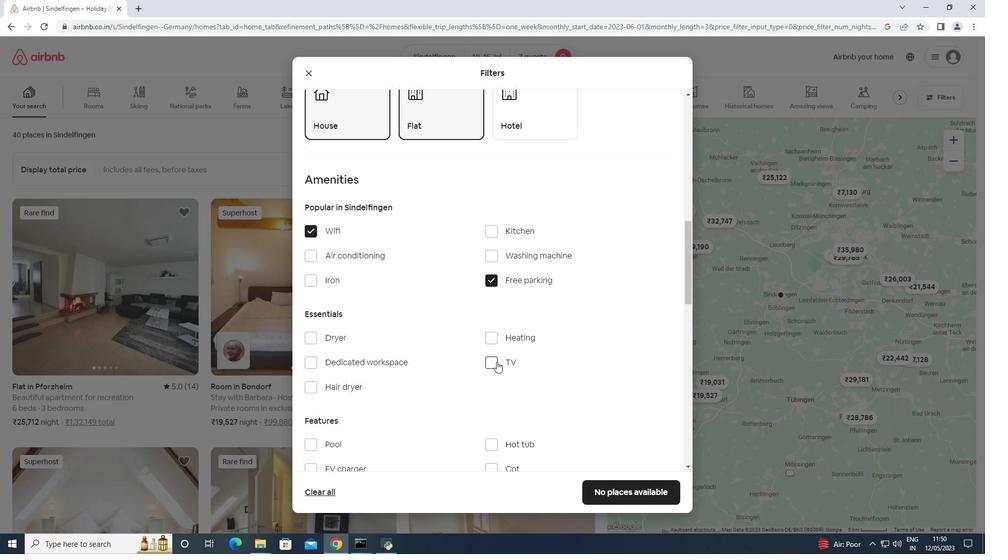 
Action: Mouse scrolled (496, 361) with delta (0, 0)
Screenshot: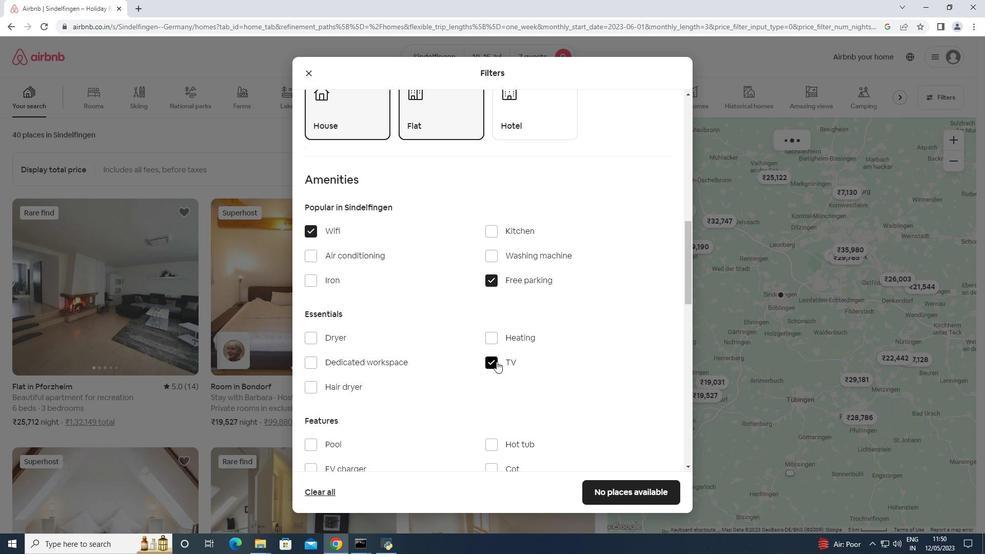 
Action: Mouse scrolled (496, 361) with delta (0, 0)
Screenshot: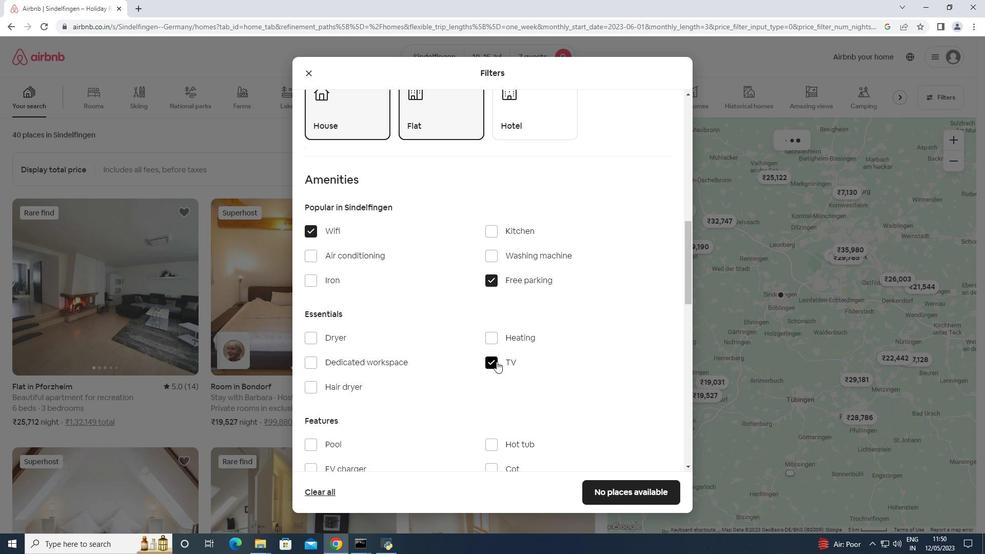 
Action: Mouse scrolled (496, 361) with delta (0, 0)
Screenshot: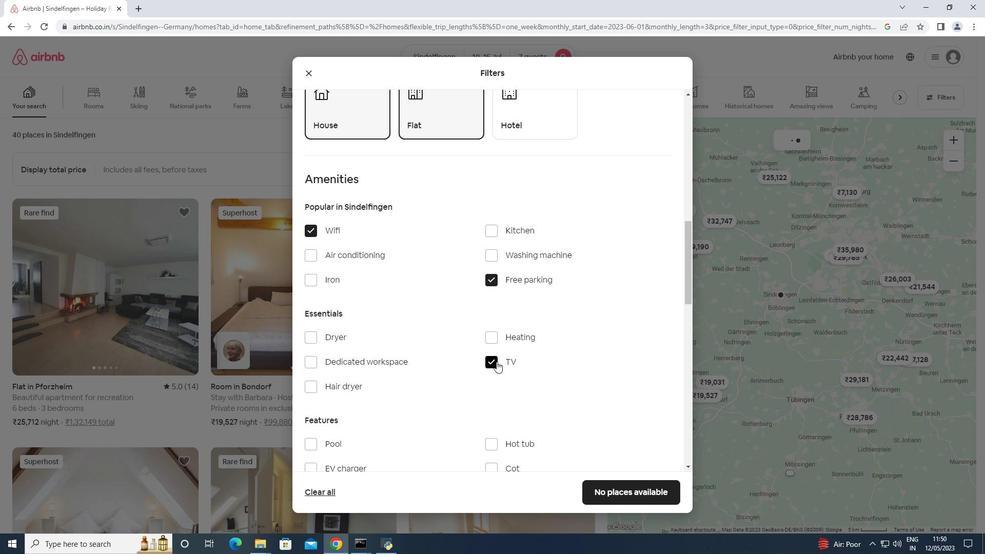 
Action: Mouse moved to (374, 363)
Screenshot: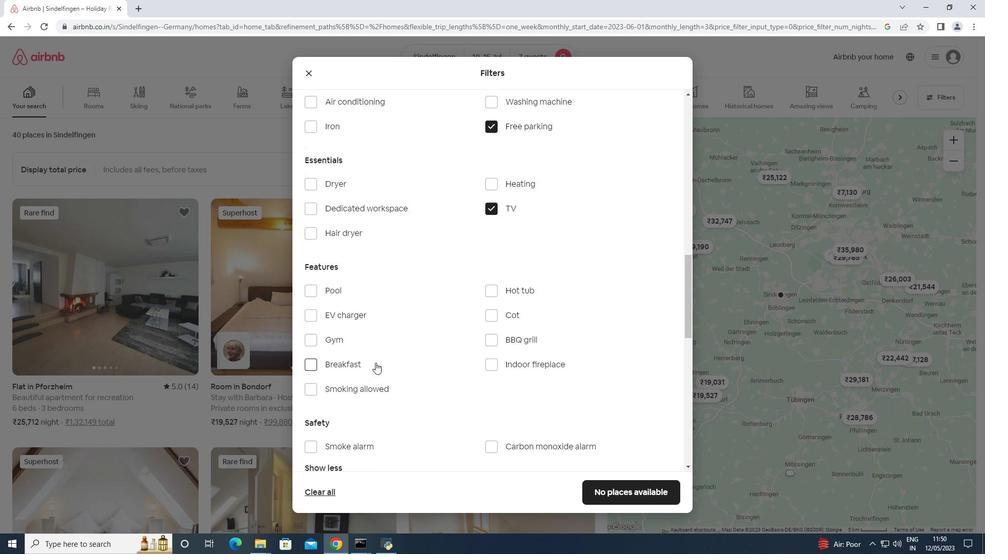 
Action: Mouse pressed left at (374, 363)
Screenshot: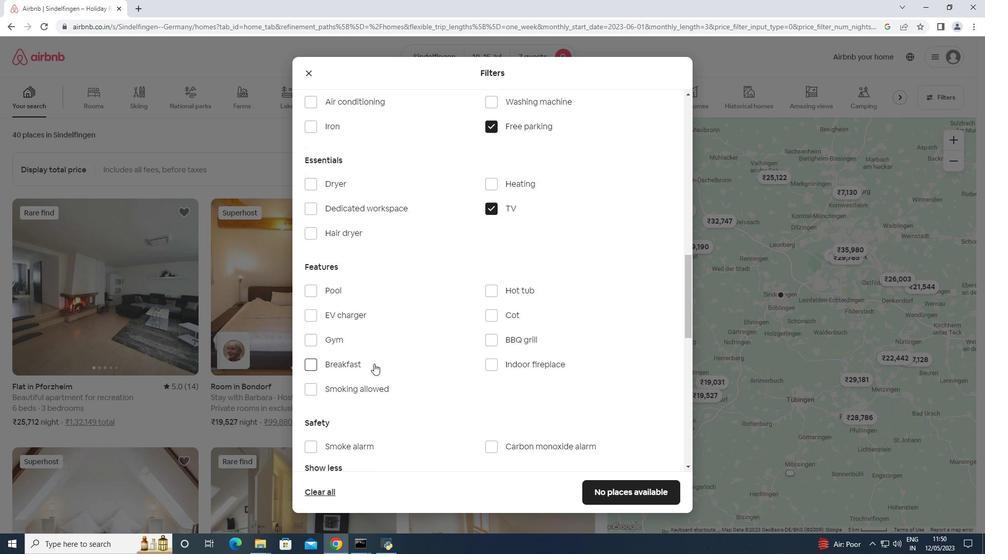 
Action: Mouse moved to (341, 339)
Screenshot: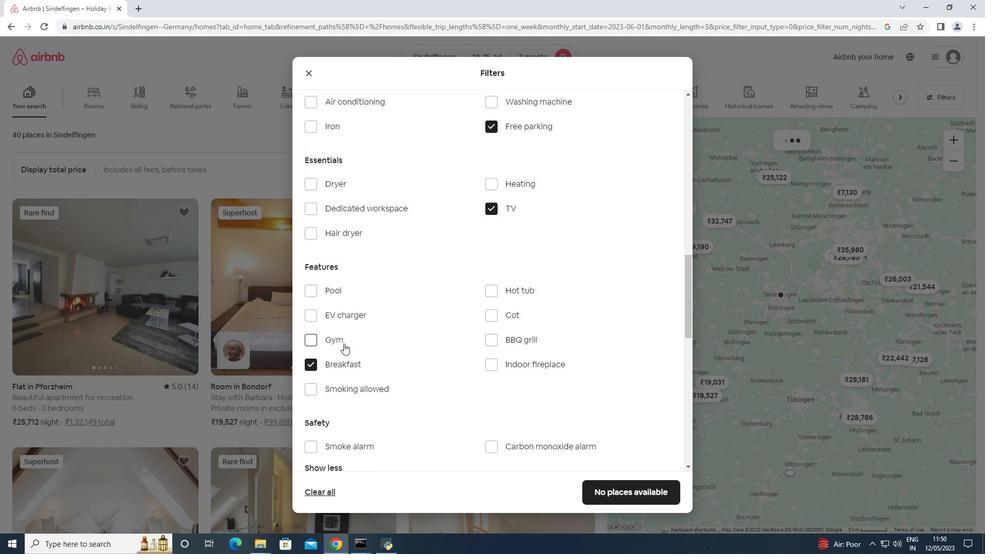 
Action: Mouse pressed left at (341, 339)
Screenshot: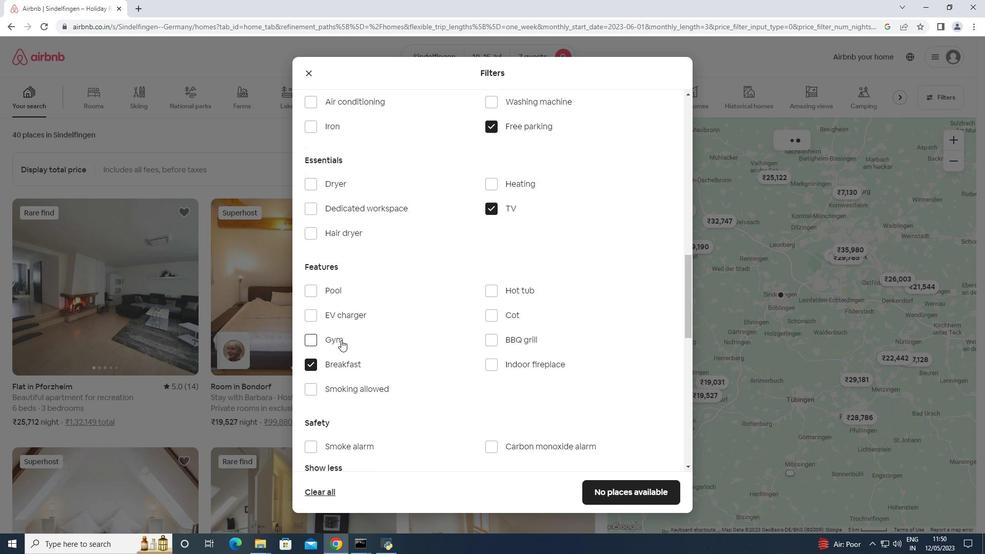 
Action: Mouse moved to (400, 345)
Screenshot: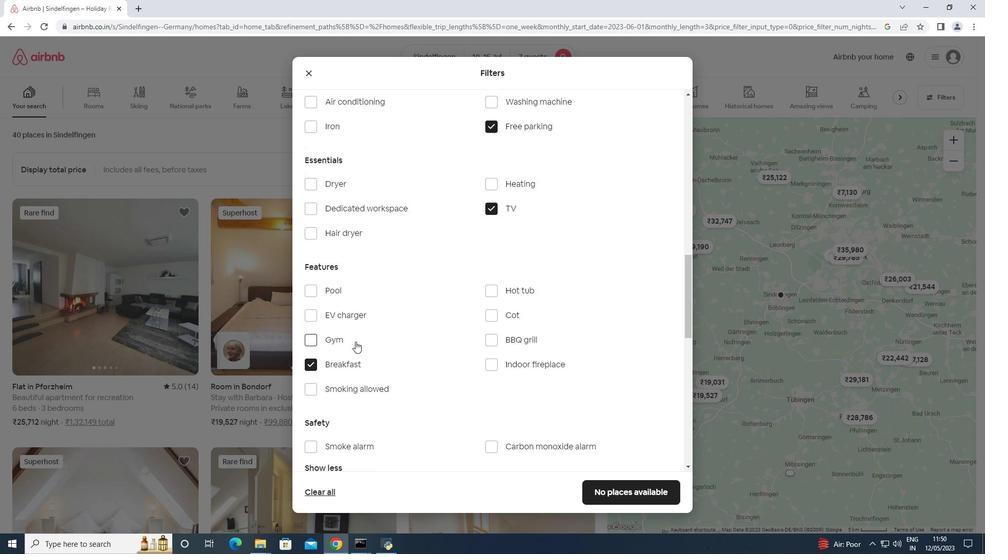 
Action: Mouse scrolled (400, 344) with delta (0, 0)
Screenshot: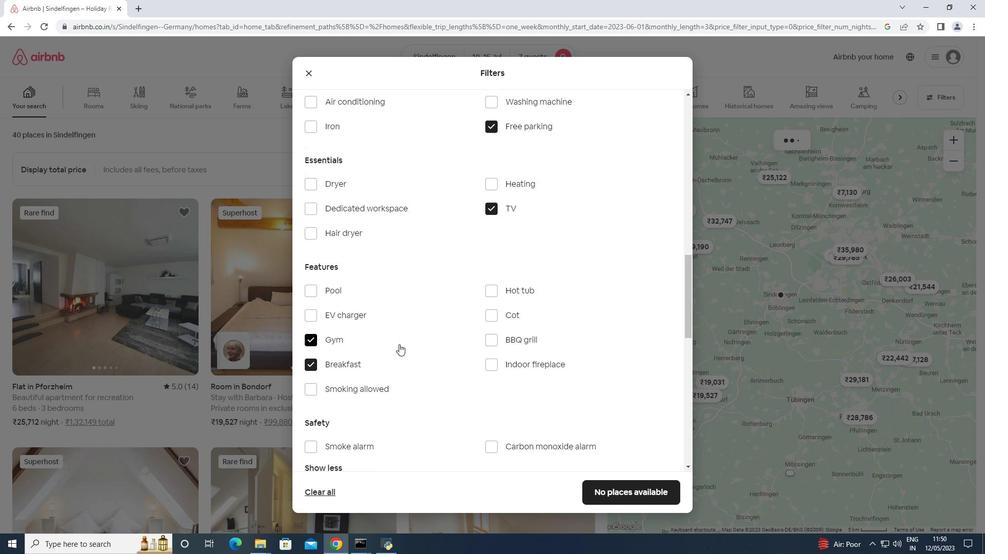
Action: Mouse scrolled (400, 344) with delta (0, 0)
Screenshot: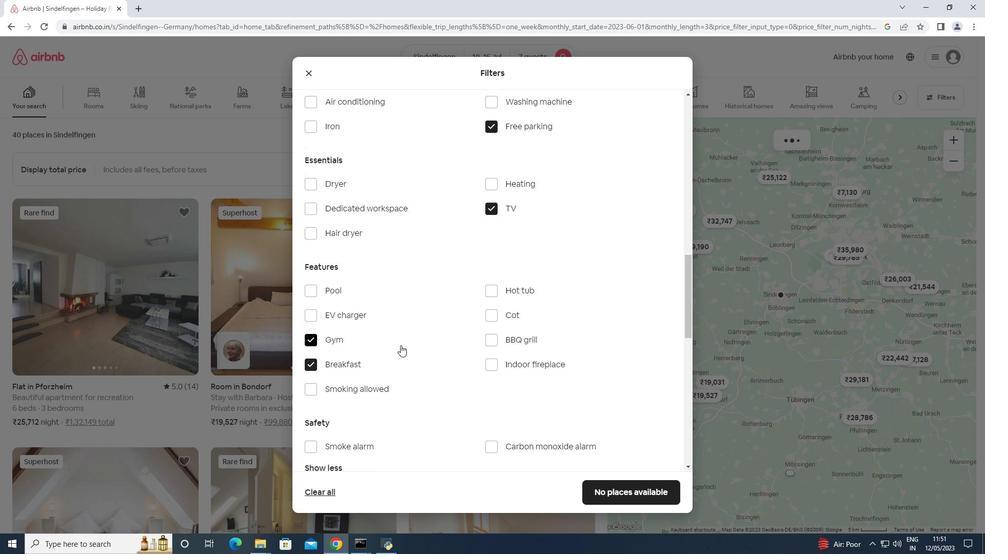 
Action: Mouse scrolled (400, 344) with delta (0, 0)
Screenshot: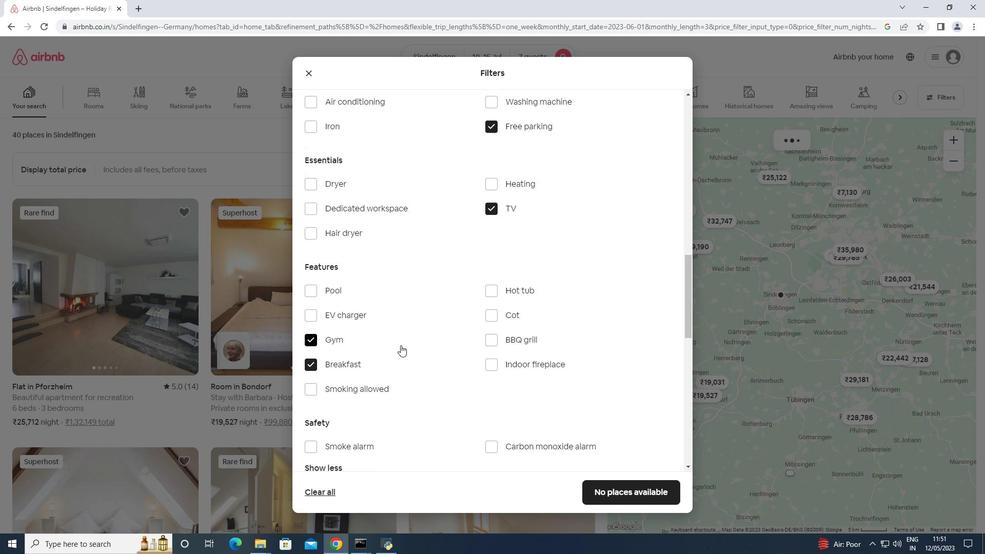 
Action: Mouse scrolled (400, 344) with delta (0, 0)
Screenshot: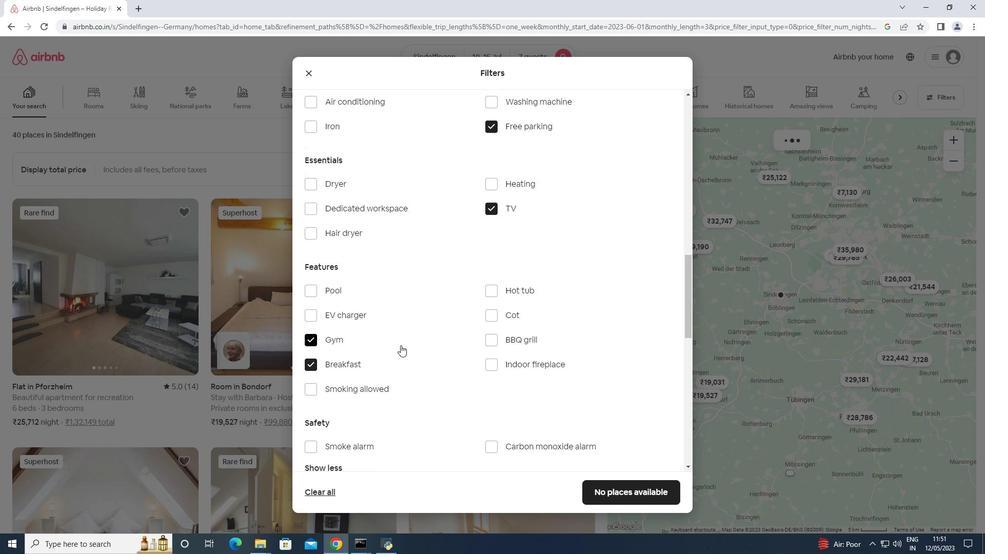 
Action: Mouse moved to (655, 387)
Screenshot: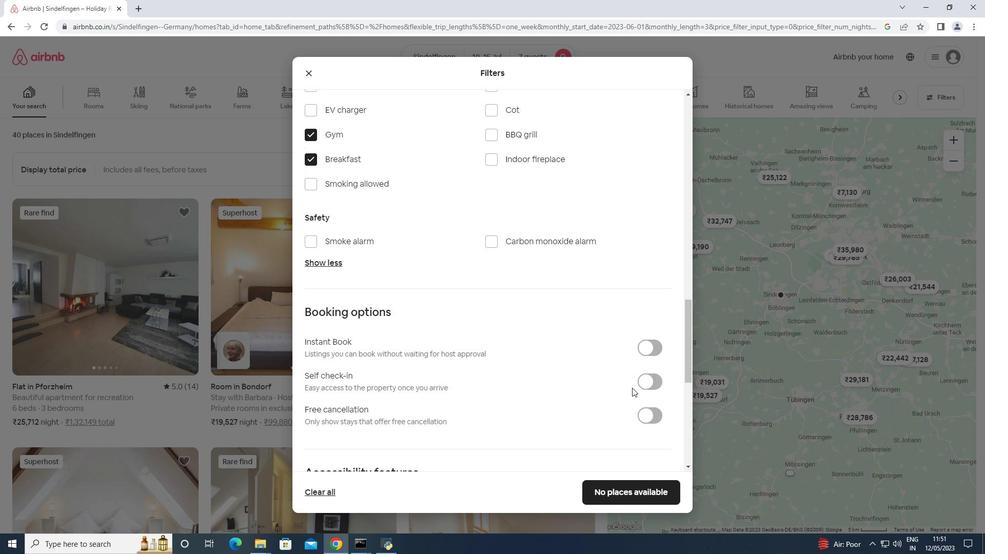
Action: Mouse pressed left at (655, 387)
Screenshot: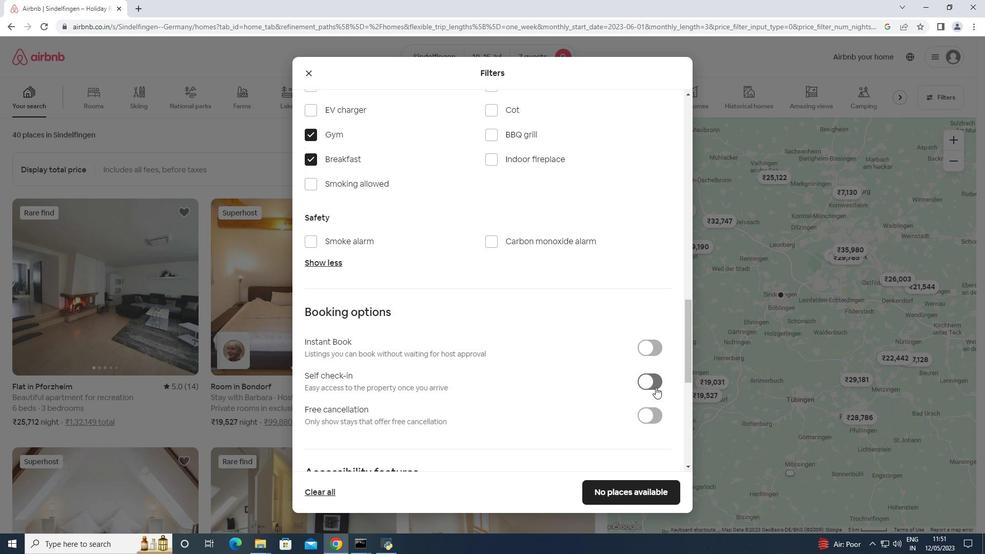 
Action: Mouse moved to (656, 384)
Screenshot: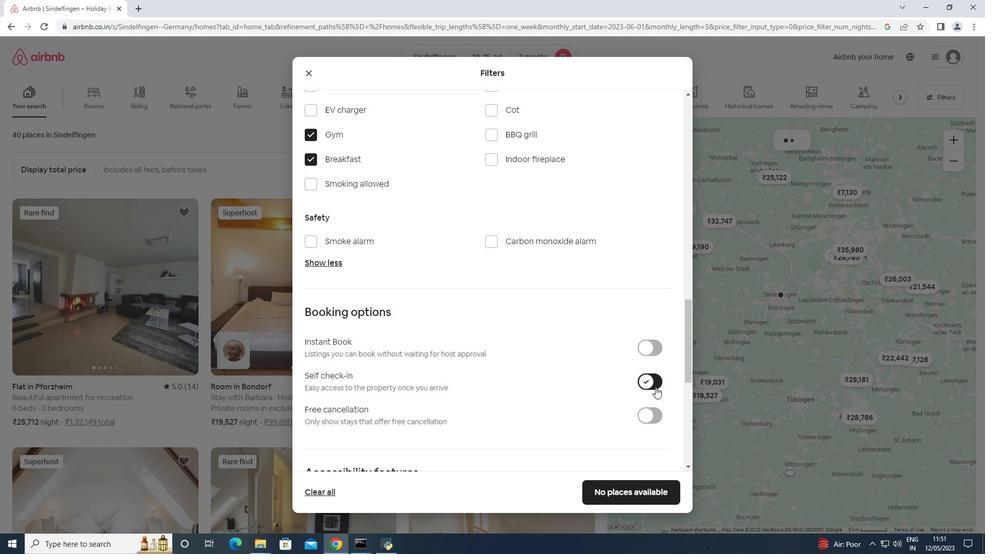 
Action: Mouse scrolled (656, 384) with delta (0, 0)
Screenshot: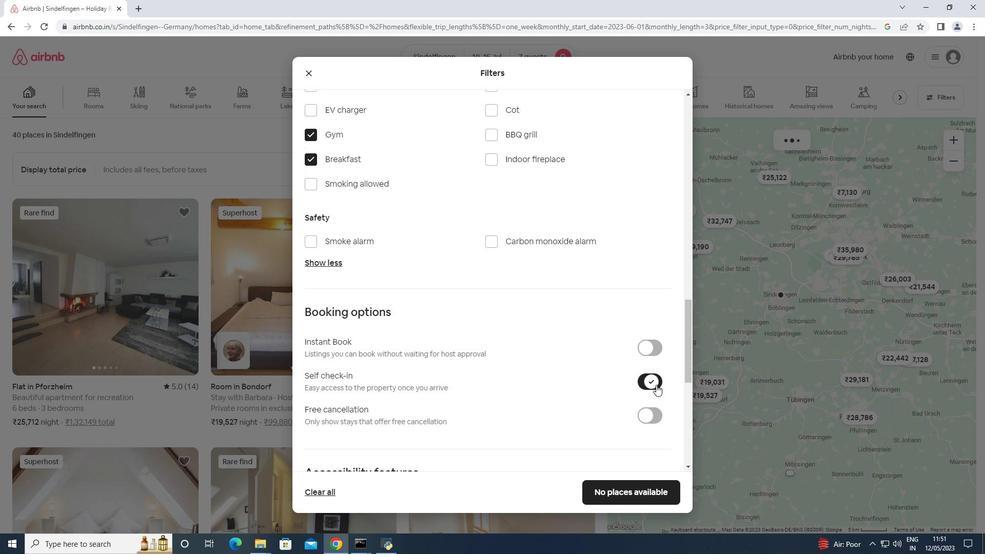
Action: Mouse scrolled (656, 384) with delta (0, 0)
Screenshot: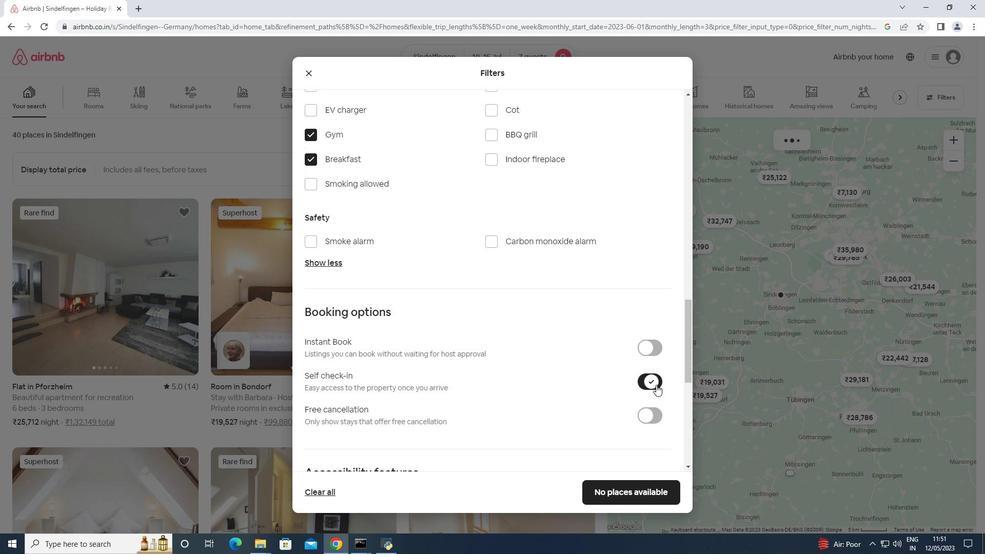 
Action: Mouse scrolled (656, 384) with delta (0, 0)
Screenshot: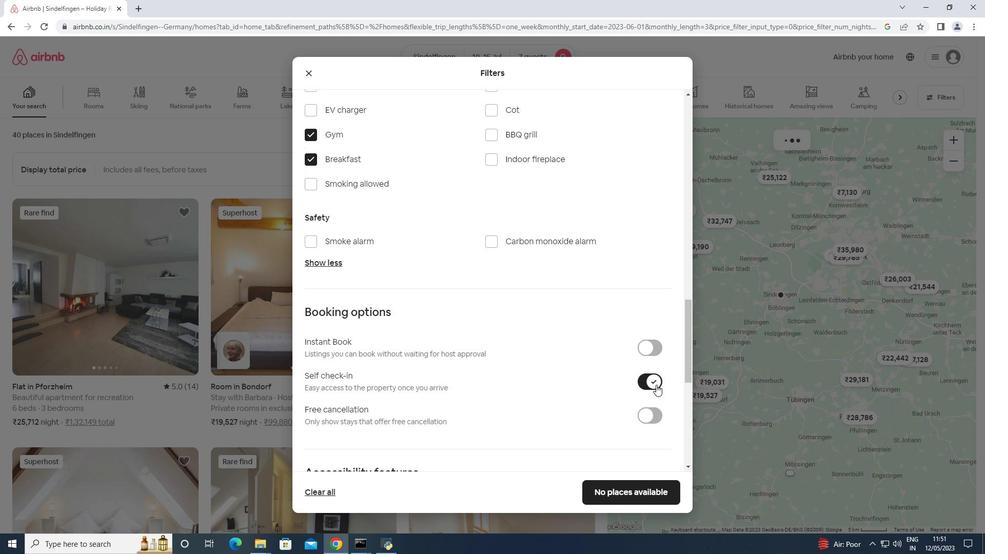 
Action: Mouse scrolled (656, 384) with delta (0, 0)
Screenshot: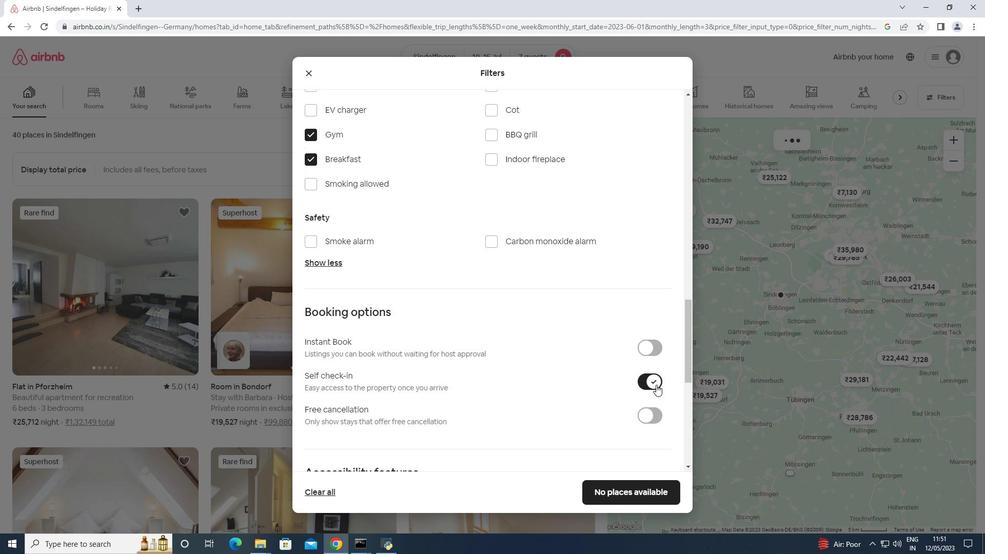 
Action: Mouse scrolled (656, 384) with delta (0, 0)
Screenshot: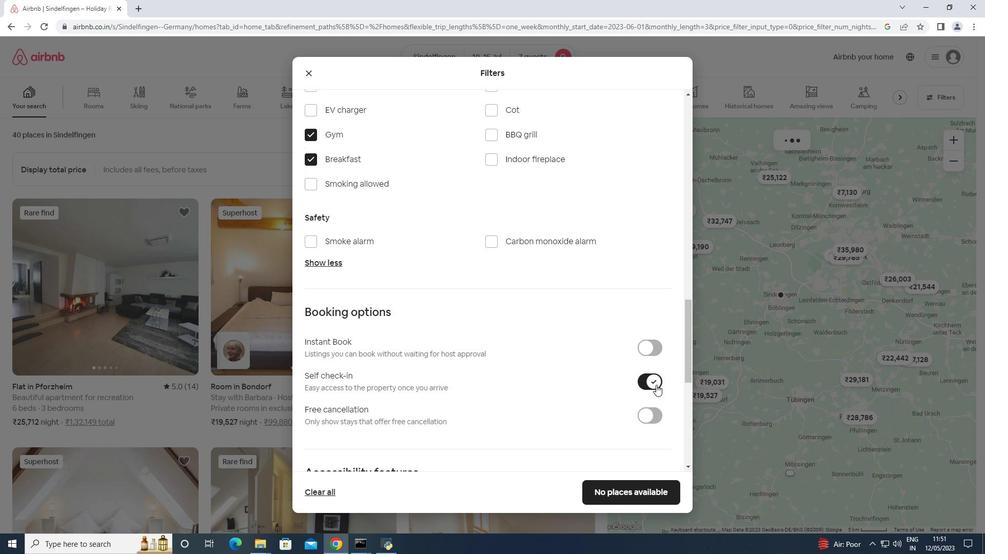 
Action: Mouse moved to (656, 384)
Screenshot: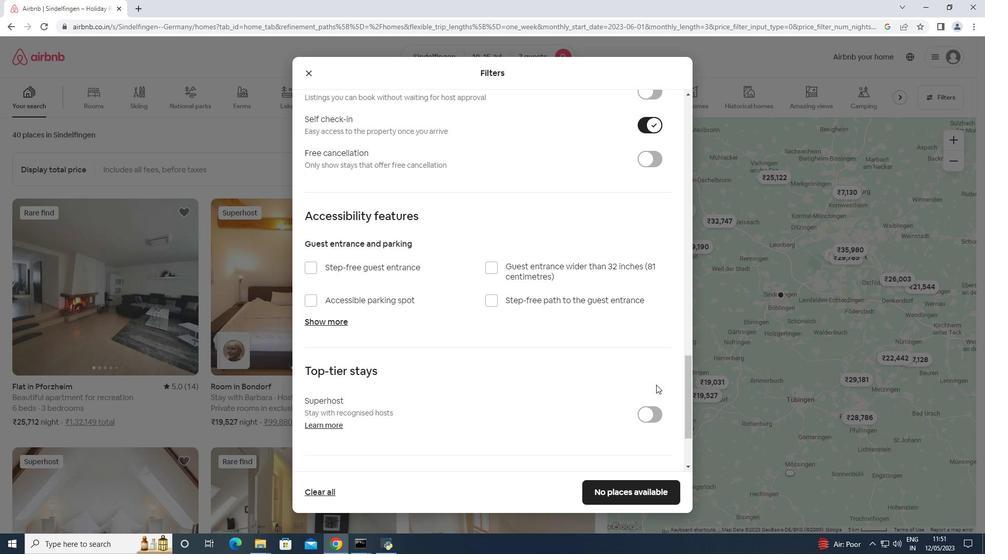 
Action: Mouse scrolled (656, 384) with delta (0, 0)
Screenshot: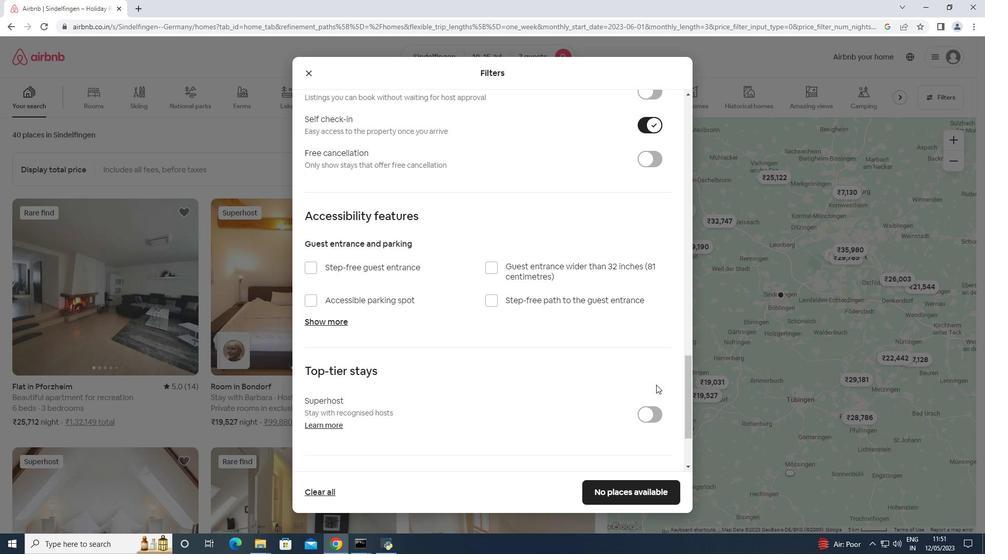 
Action: Mouse moved to (655, 384)
Screenshot: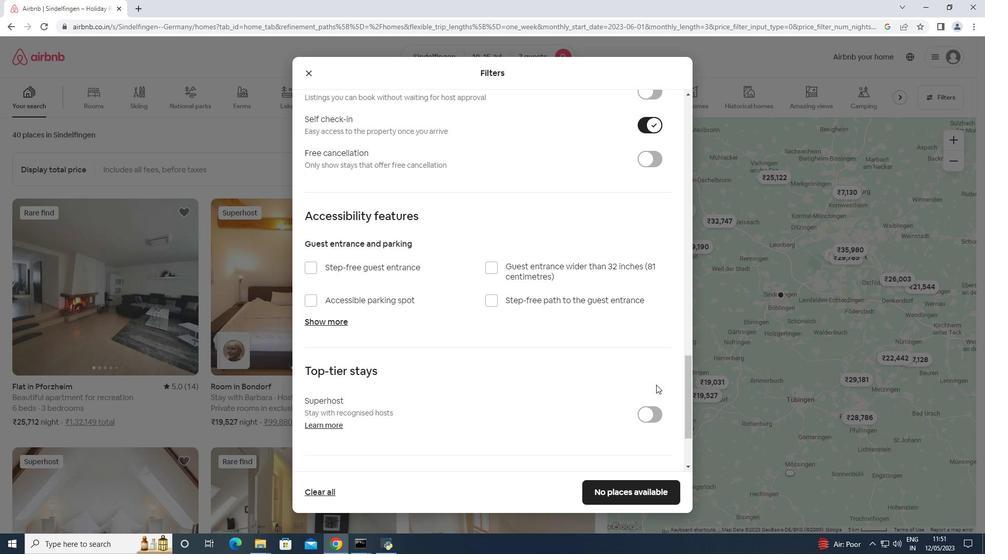 
Action: Mouse scrolled (655, 384) with delta (0, 0)
Screenshot: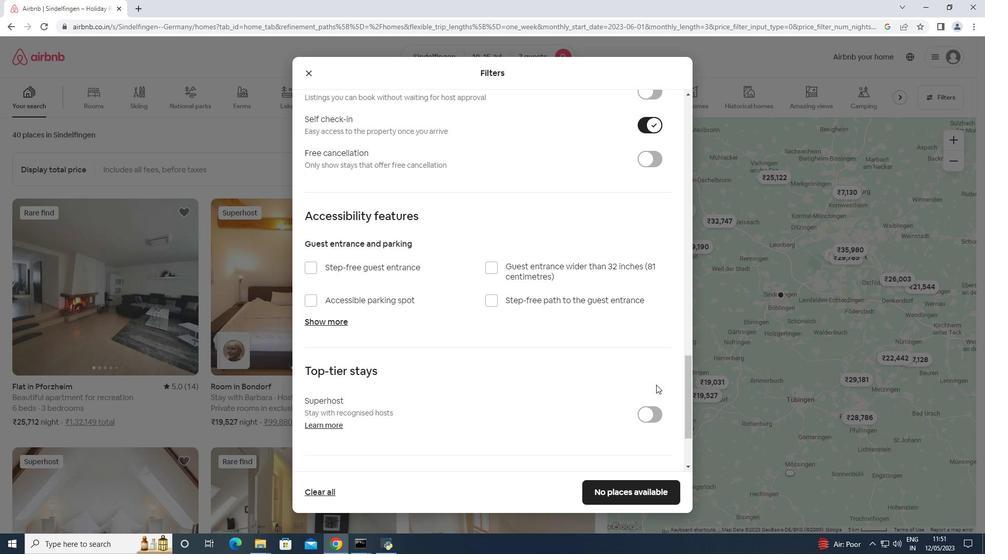 
Action: Mouse moved to (655, 384)
Screenshot: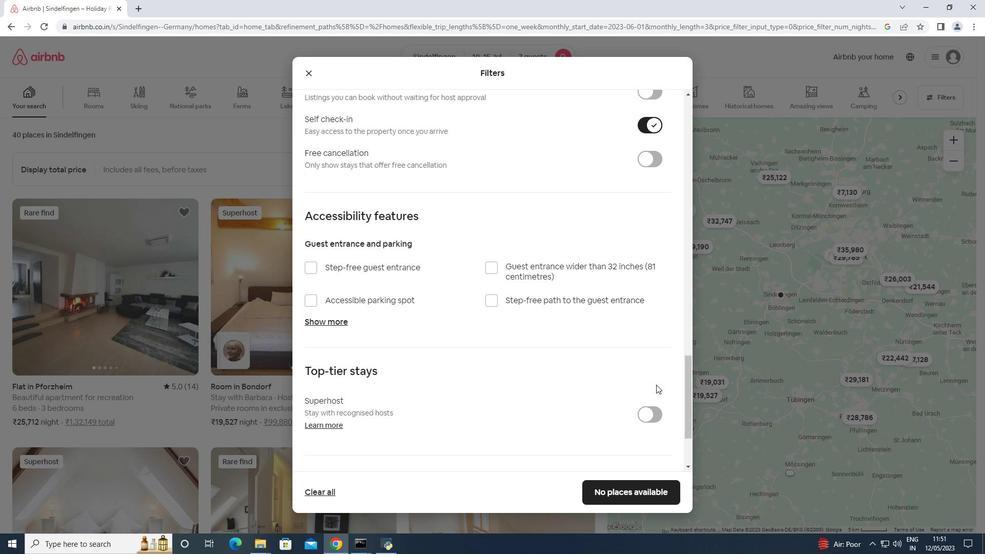 
Action: Mouse scrolled (655, 384) with delta (0, 0)
Screenshot: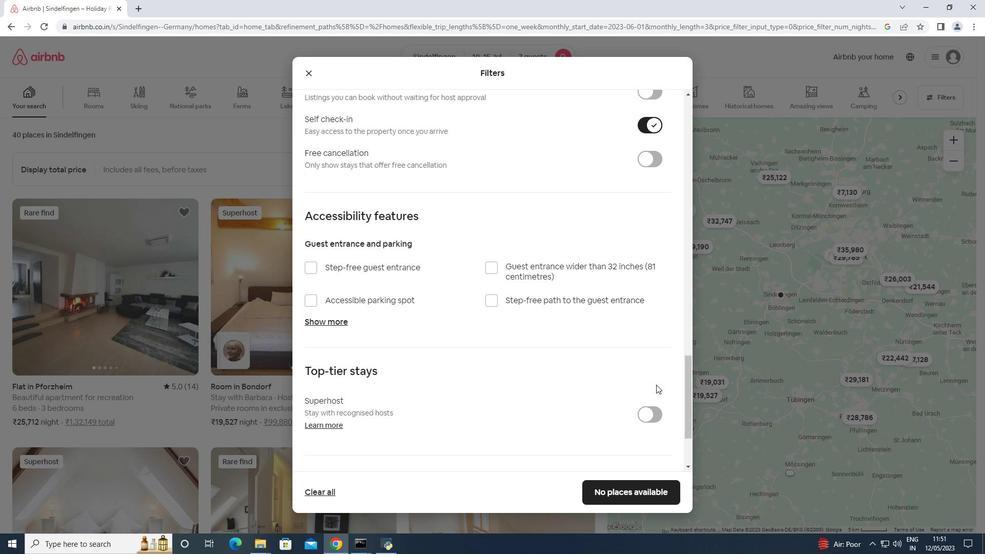 
Action: Mouse scrolled (655, 384) with delta (0, 0)
Screenshot: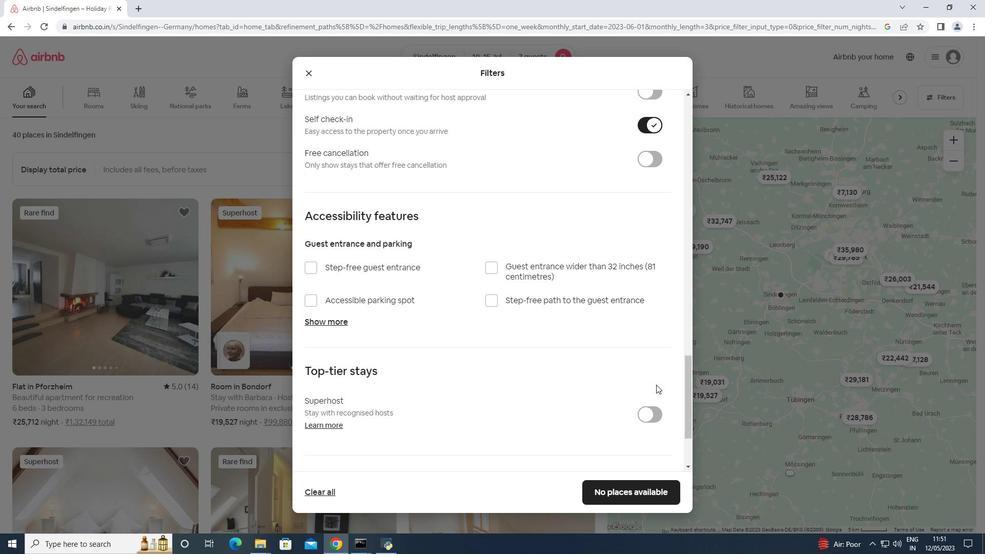 
Action: Mouse scrolled (655, 384) with delta (0, 0)
Screenshot: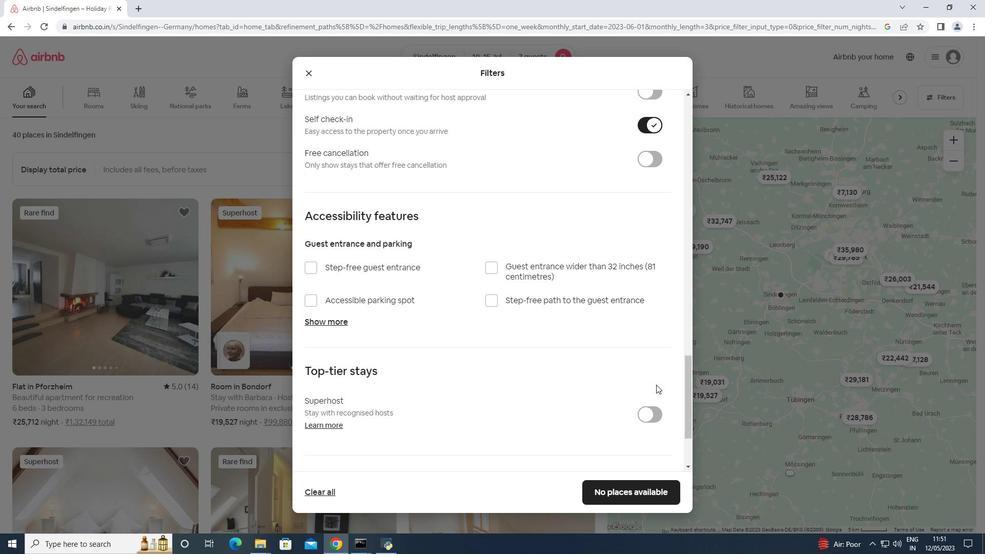 
Action: Mouse moved to (339, 401)
Screenshot: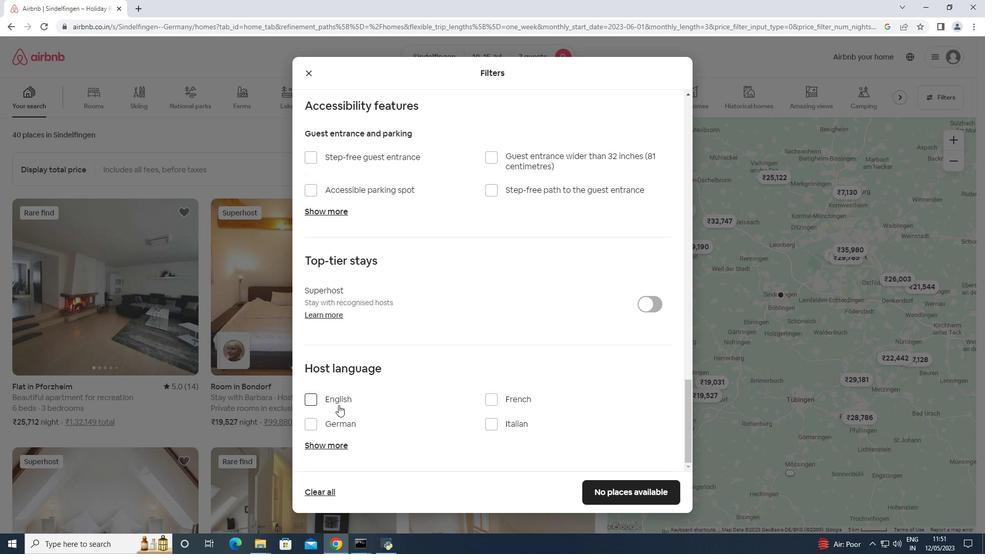 
Action: Mouse pressed left at (339, 401)
Screenshot: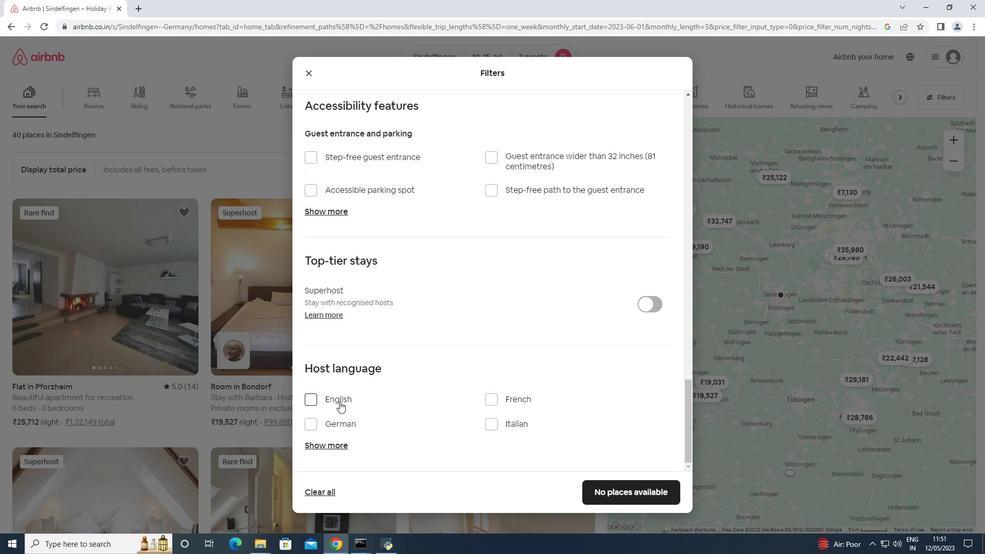 
Action: Mouse moved to (598, 489)
Screenshot: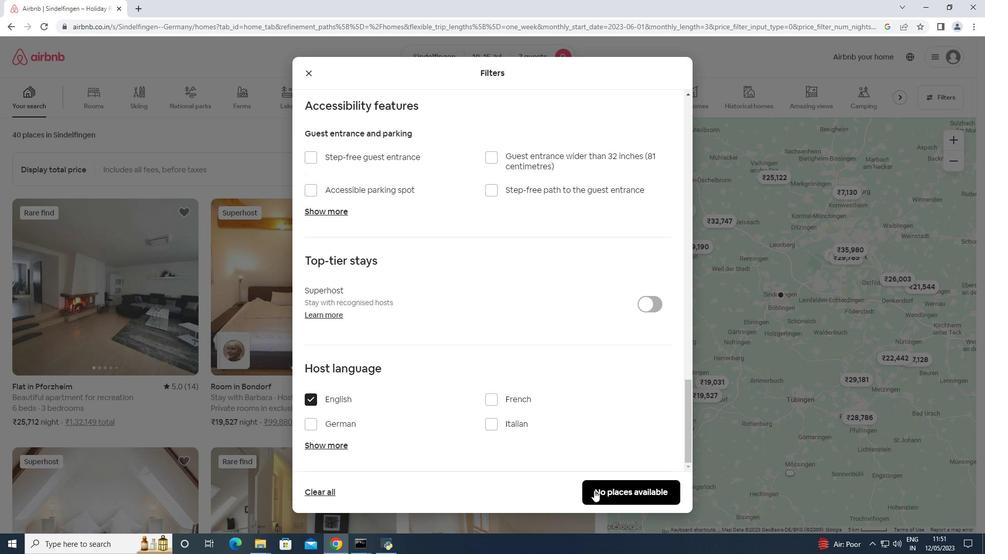 
Action: Mouse pressed left at (598, 489)
Screenshot: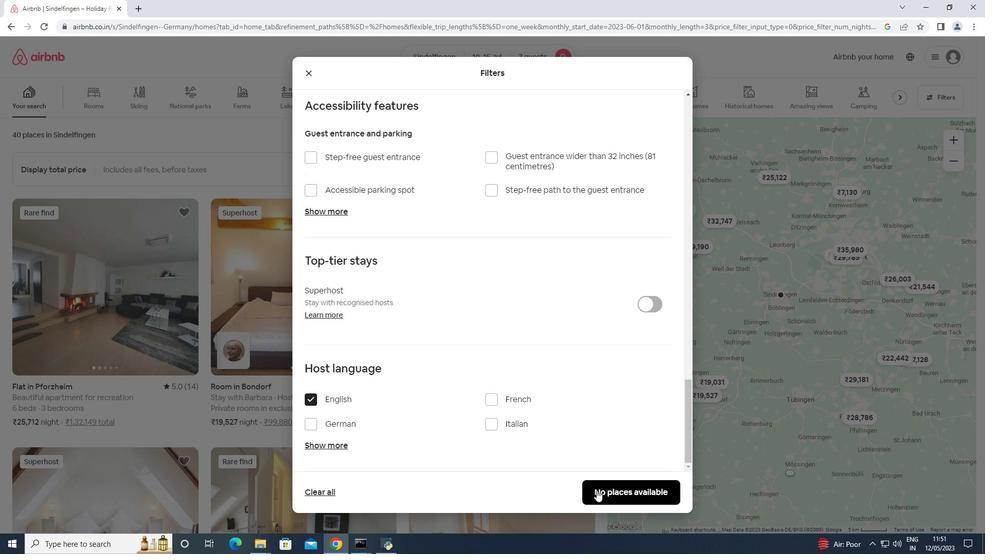 
